 Task: Create a sub task System Test and UAT for the task  Implement a new cloud-based travel management system for a company in the project BitBoost , assign it to team member softage.1@softage.net and update the status of the sub task to  On Track  , set the priority of the sub task to Low
Action: Mouse moved to (937, 462)
Screenshot: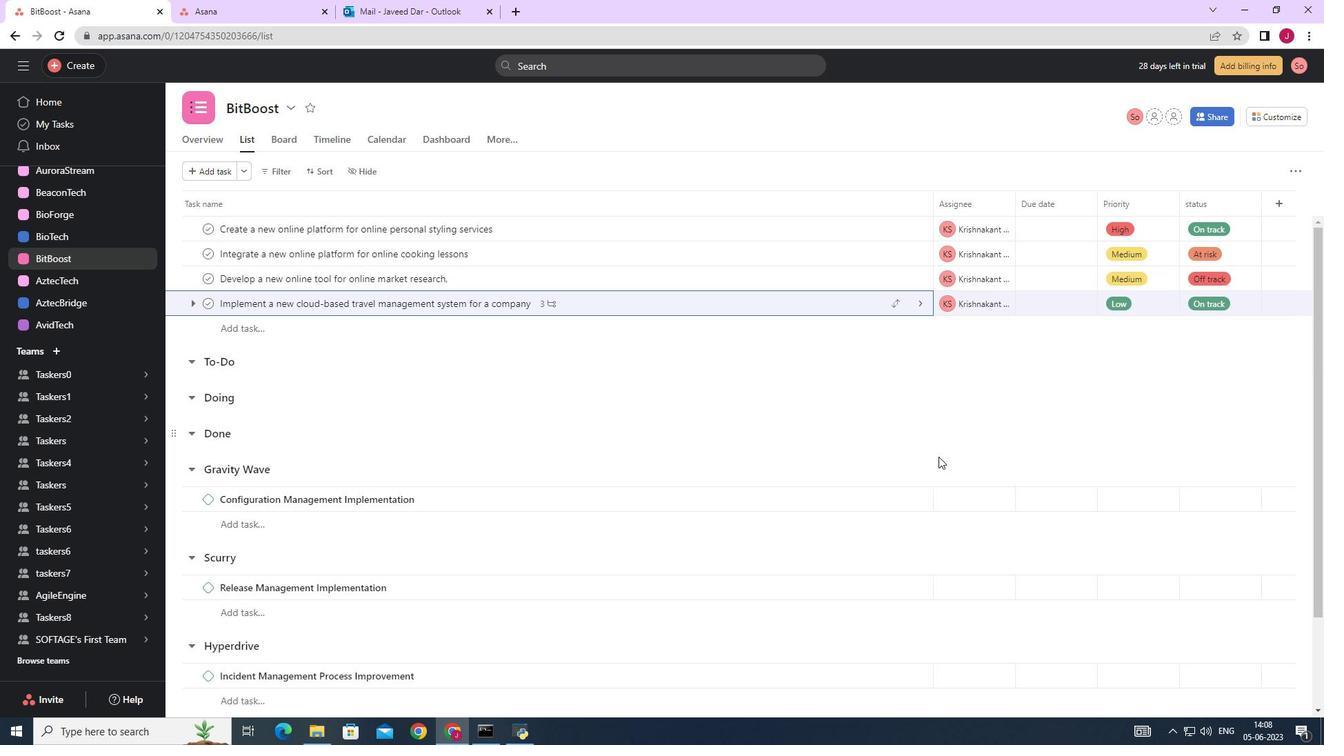 
Action: Mouse scrolled (937, 463) with delta (0, 0)
Screenshot: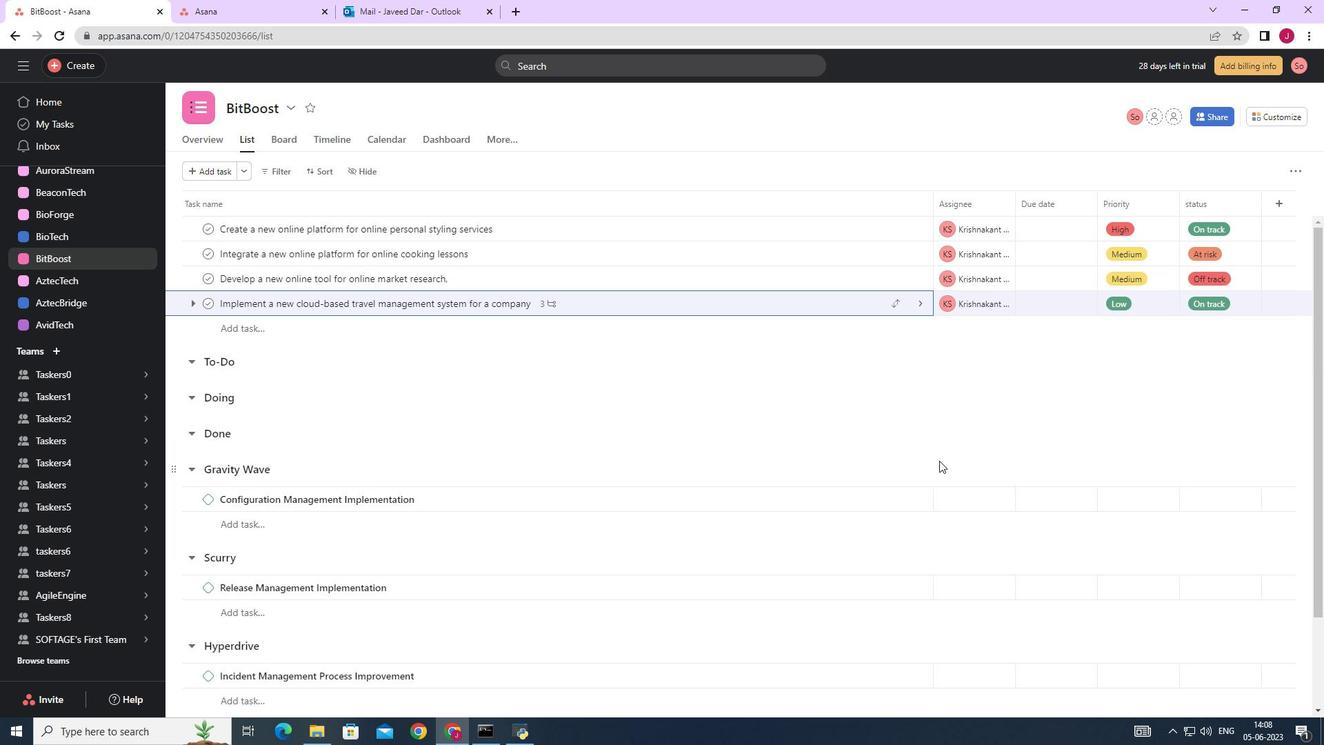 
Action: Mouse scrolled (937, 463) with delta (0, 0)
Screenshot: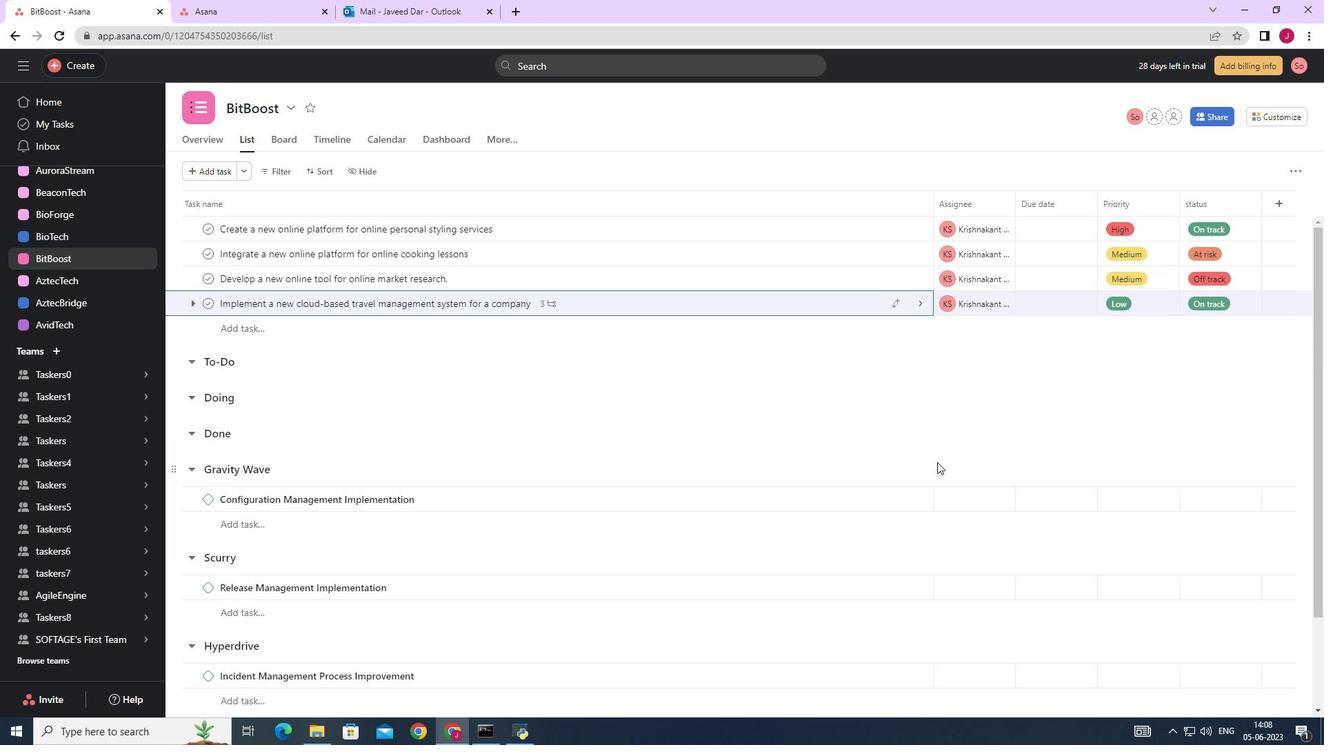 
Action: Mouse scrolled (937, 463) with delta (0, 0)
Screenshot: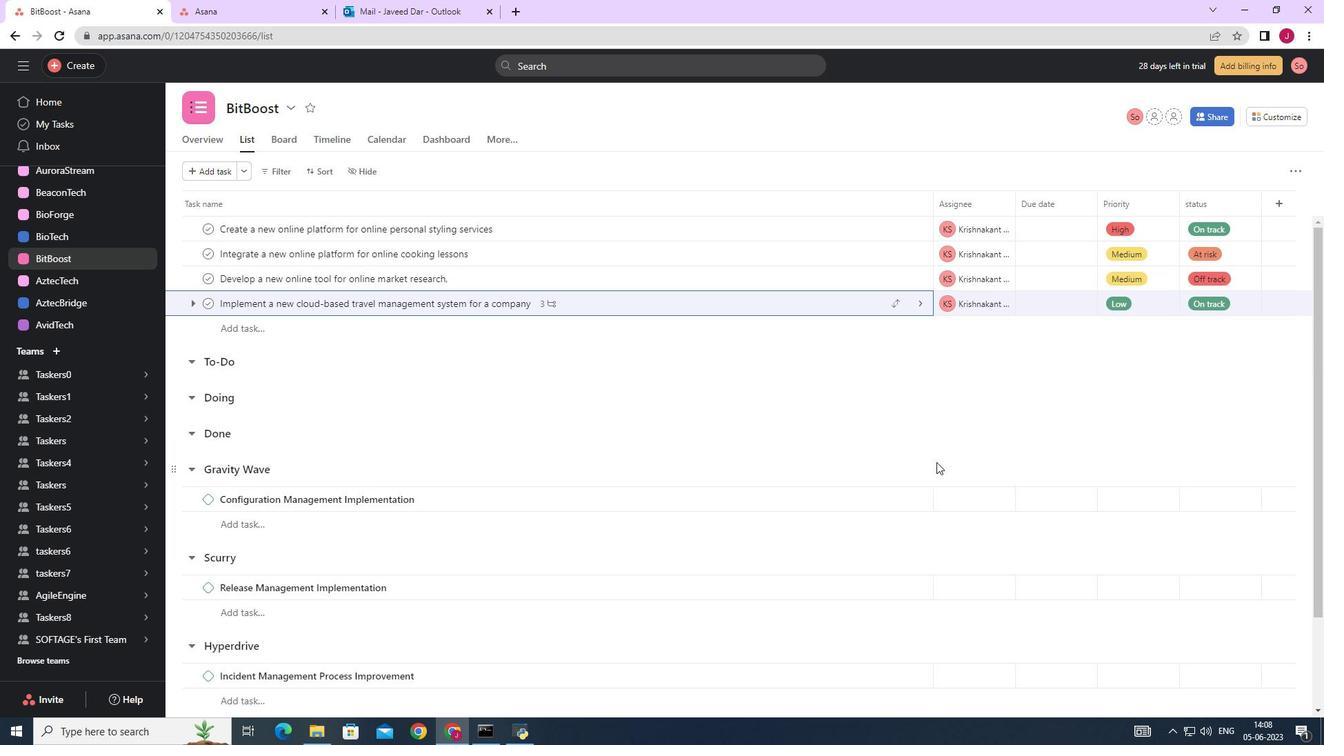 
Action: Mouse moved to (812, 311)
Screenshot: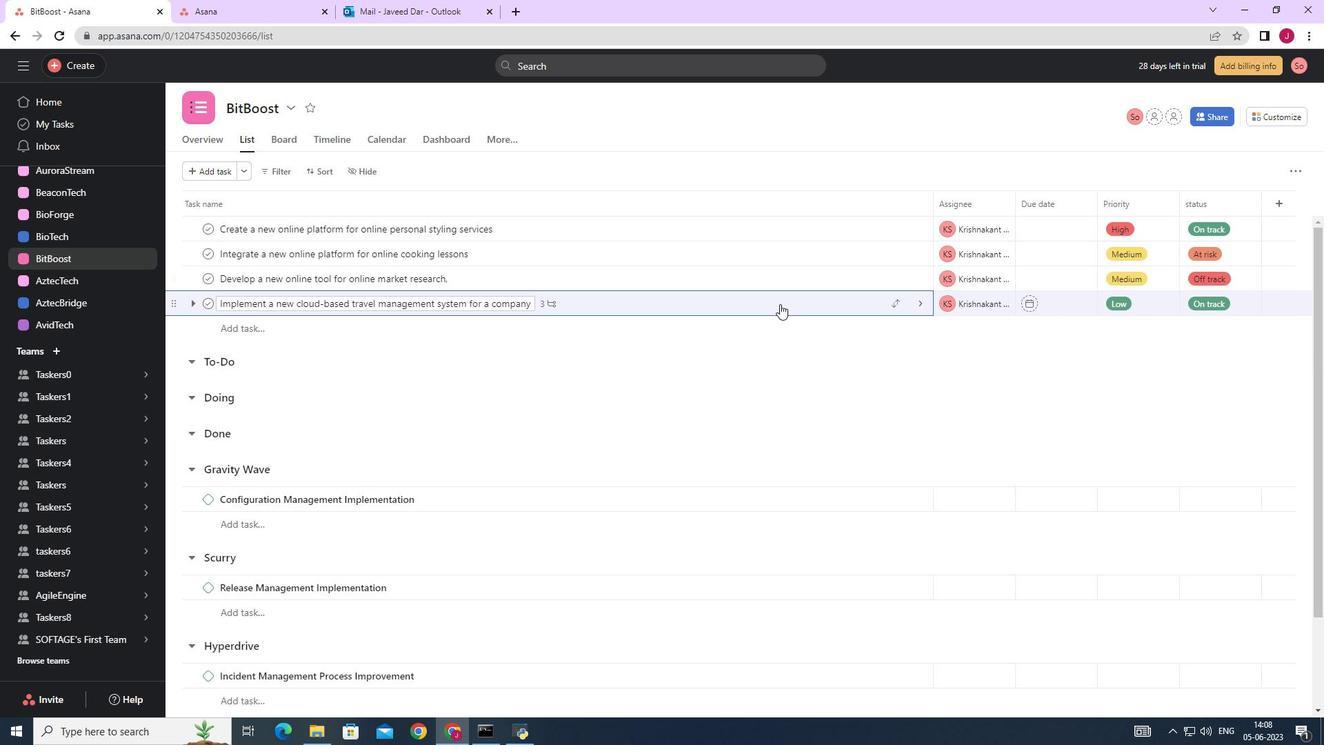 
Action: Mouse pressed left at (812, 311)
Screenshot: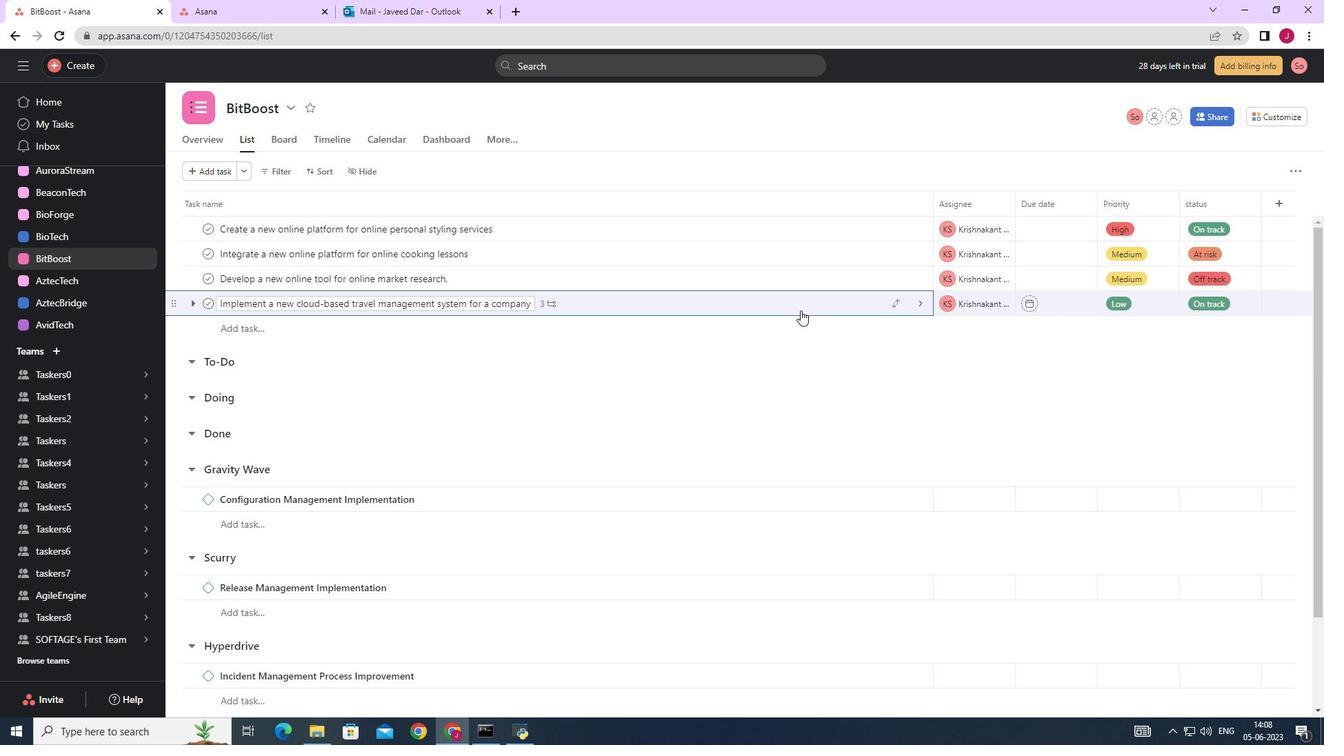 
Action: Mouse moved to (1090, 477)
Screenshot: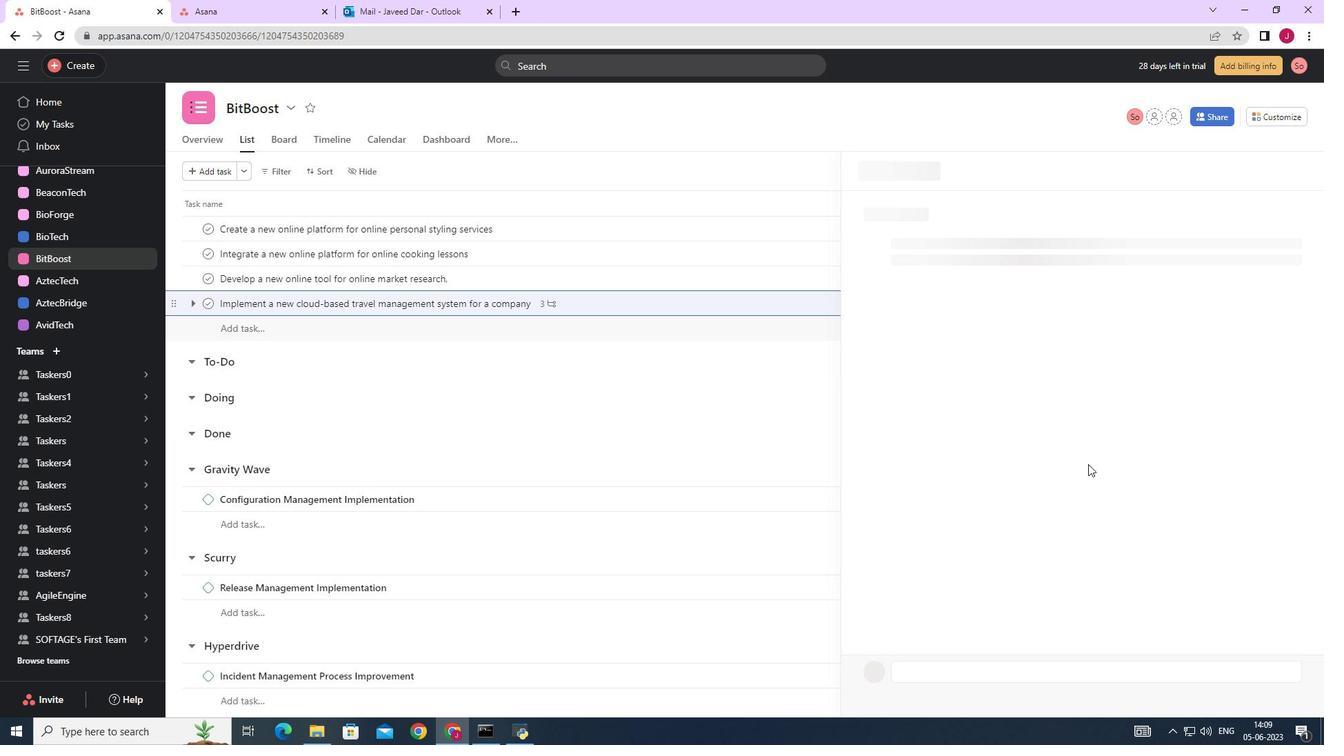 
Action: Mouse scrolled (1090, 476) with delta (0, 0)
Screenshot: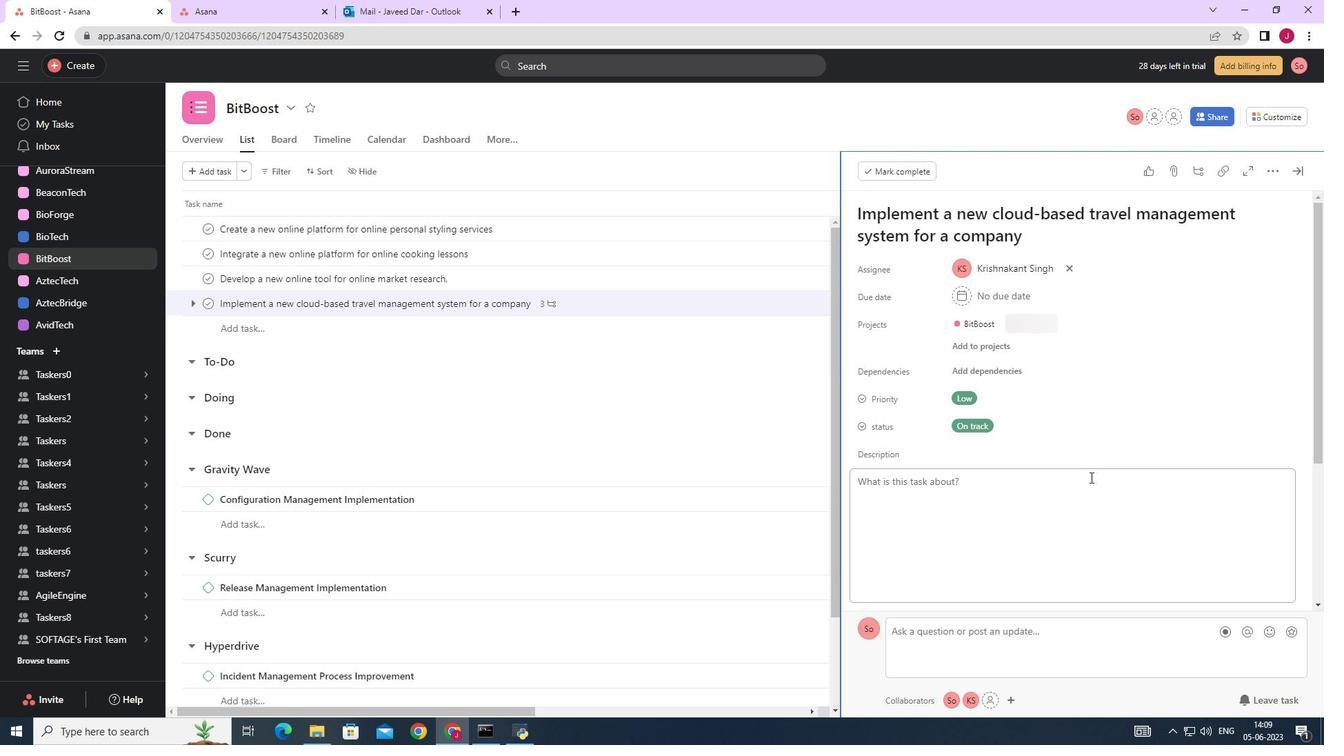 
Action: Mouse scrolled (1090, 476) with delta (0, 0)
Screenshot: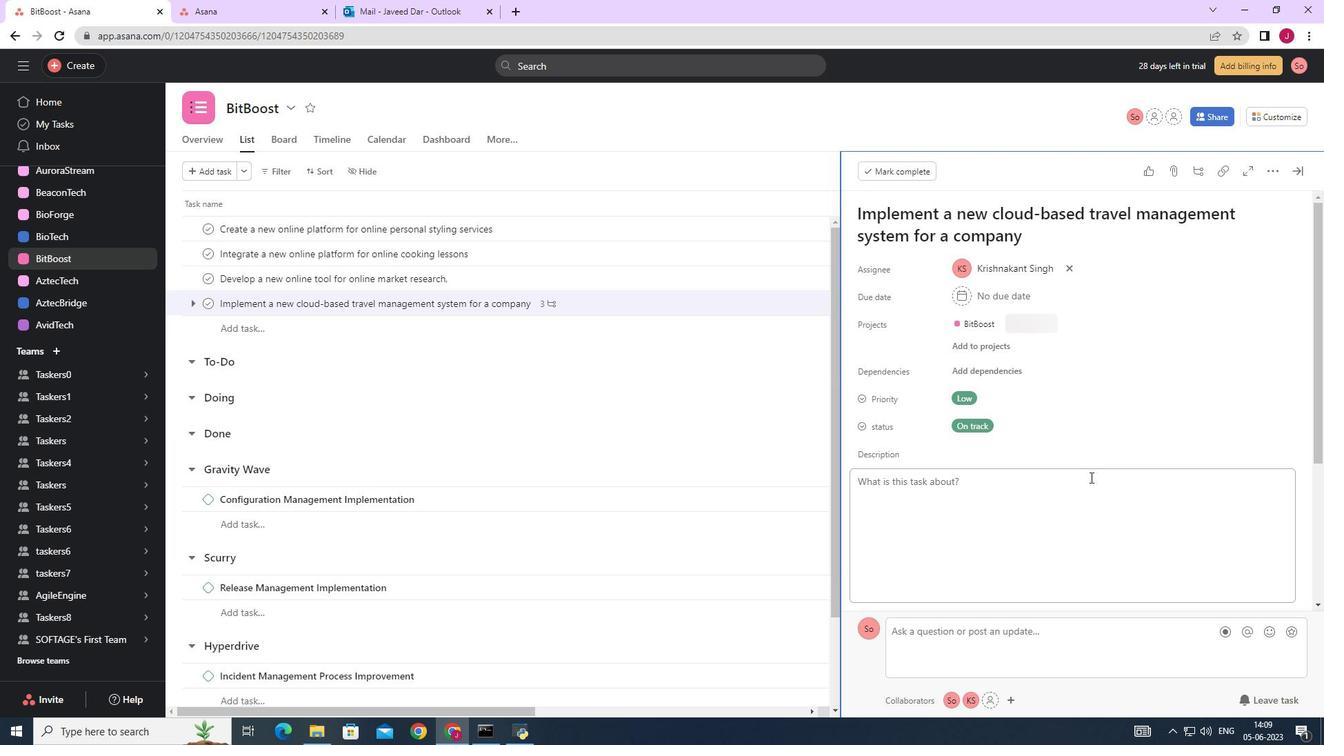 
Action: Mouse scrolled (1090, 476) with delta (0, 0)
Screenshot: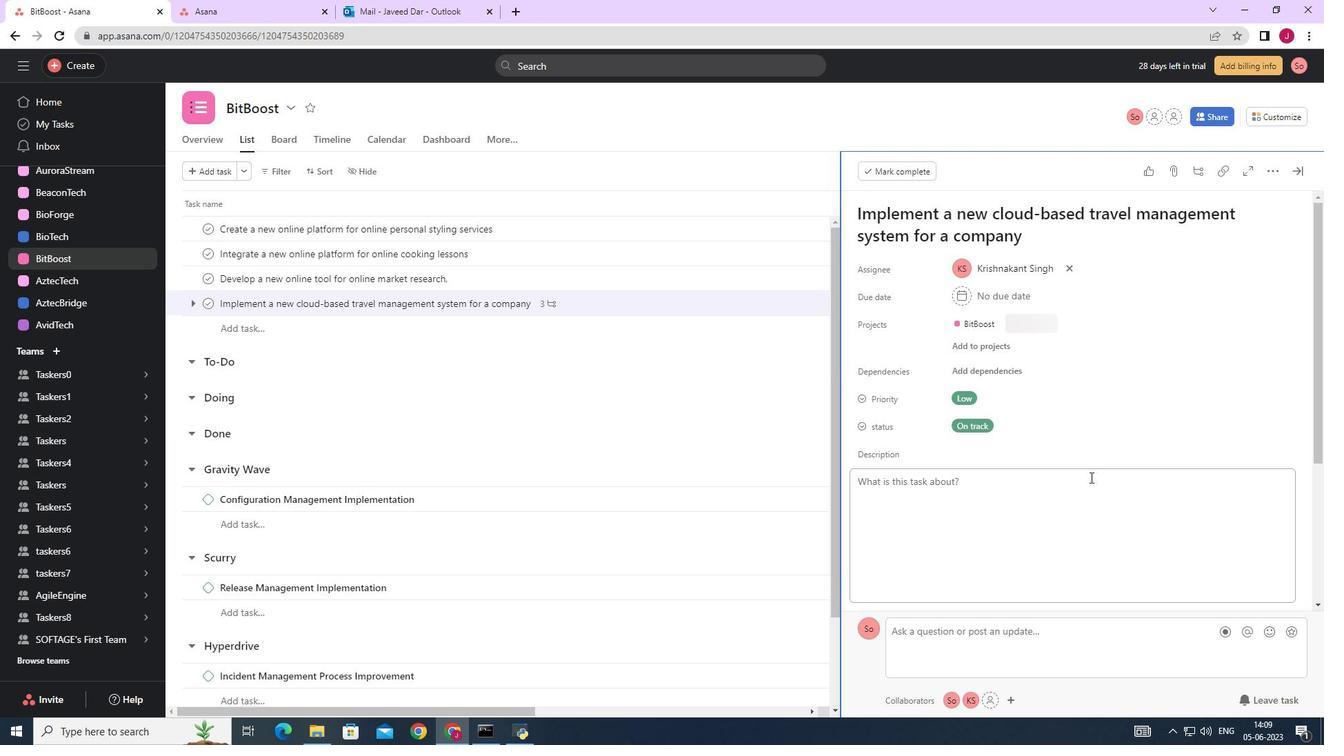 
Action: Mouse scrolled (1090, 476) with delta (0, 0)
Screenshot: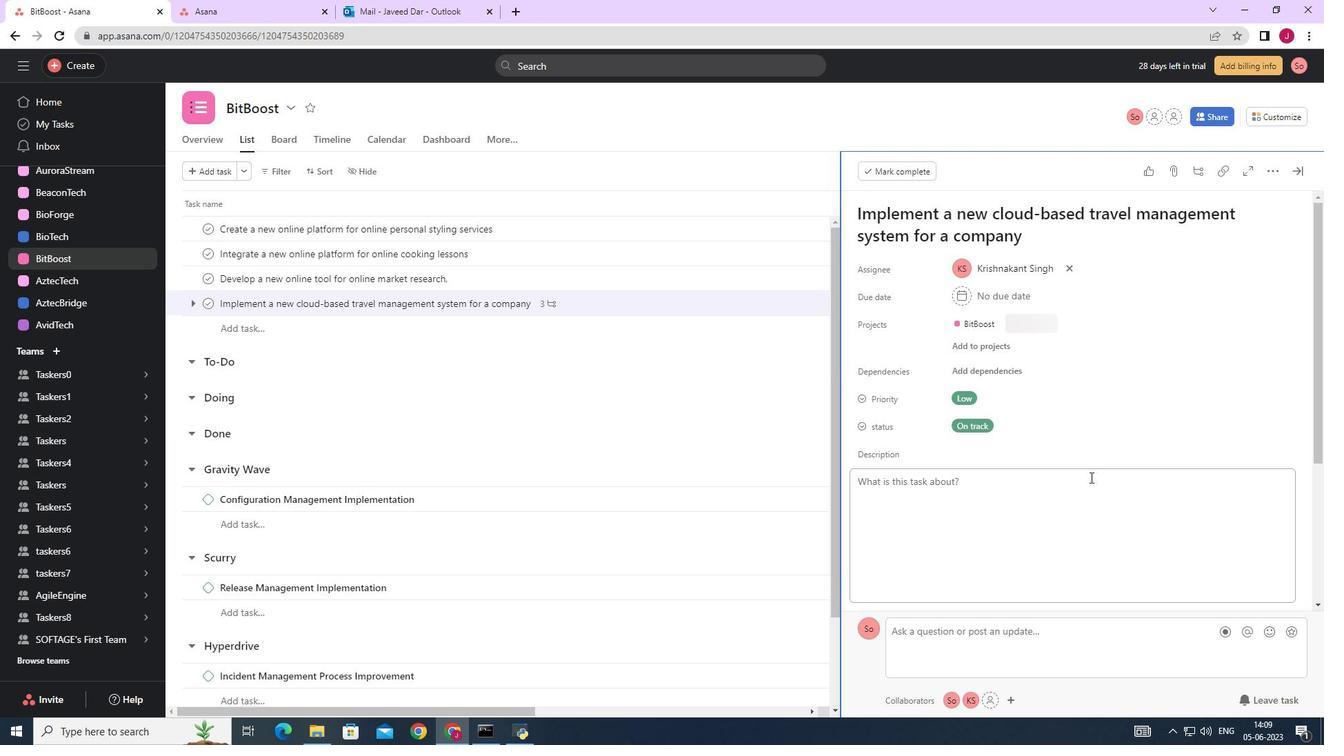 
Action: Mouse scrolled (1090, 476) with delta (0, 0)
Screenshot: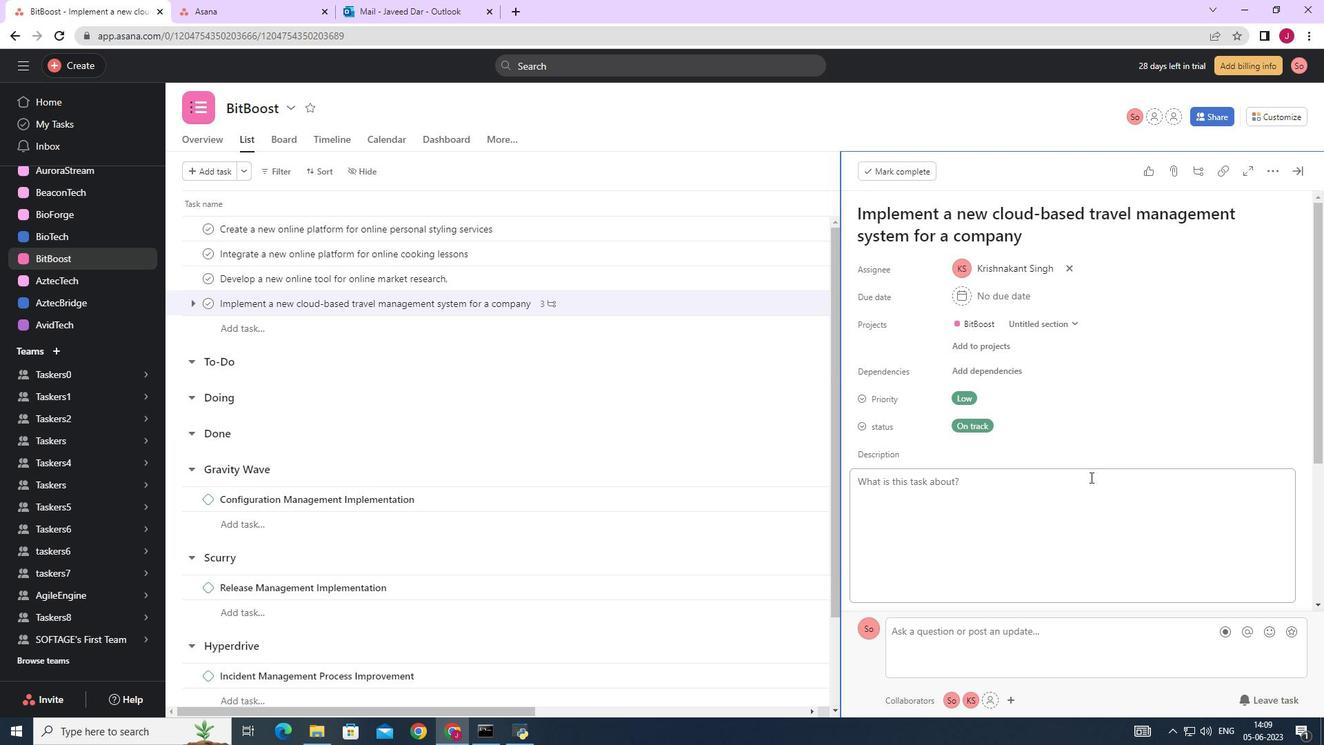 
Action: Mouse moved to (887, 471)
Screenshot: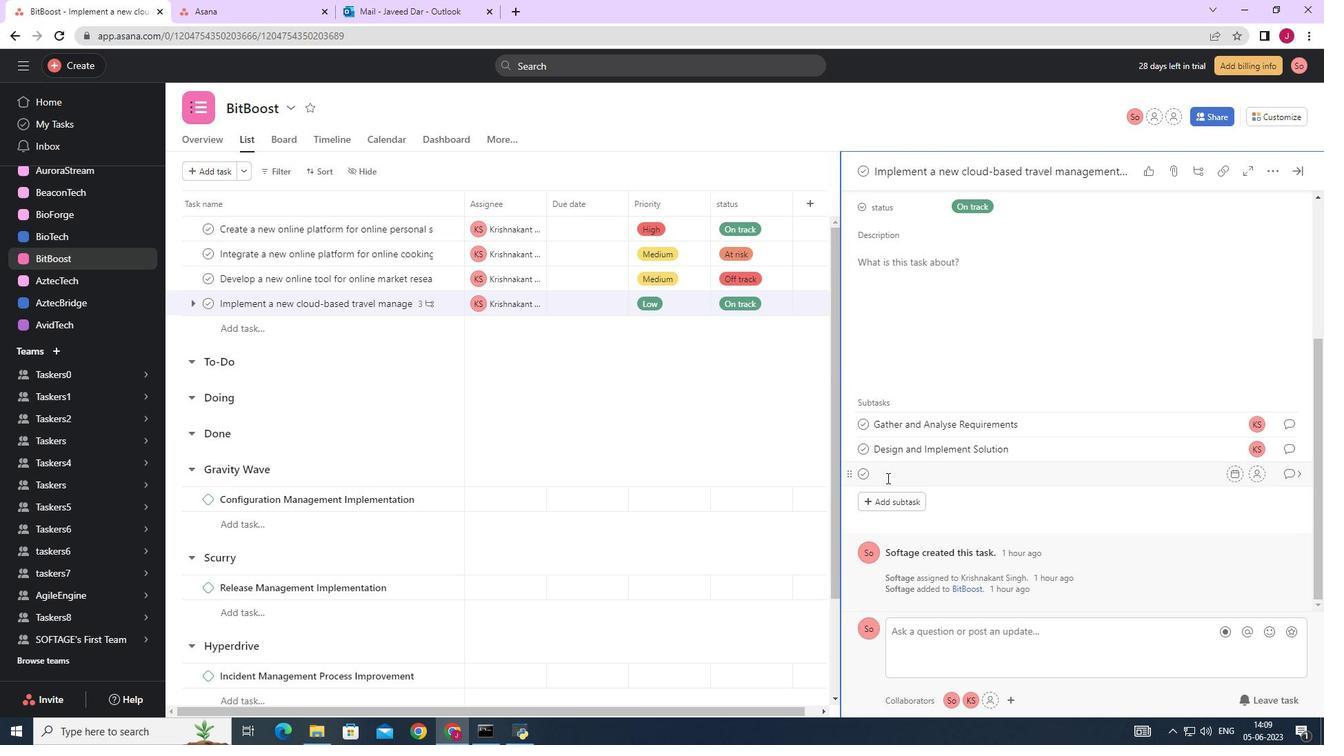 
Action: Mouse pressed left at (887, 471)
Screenshot: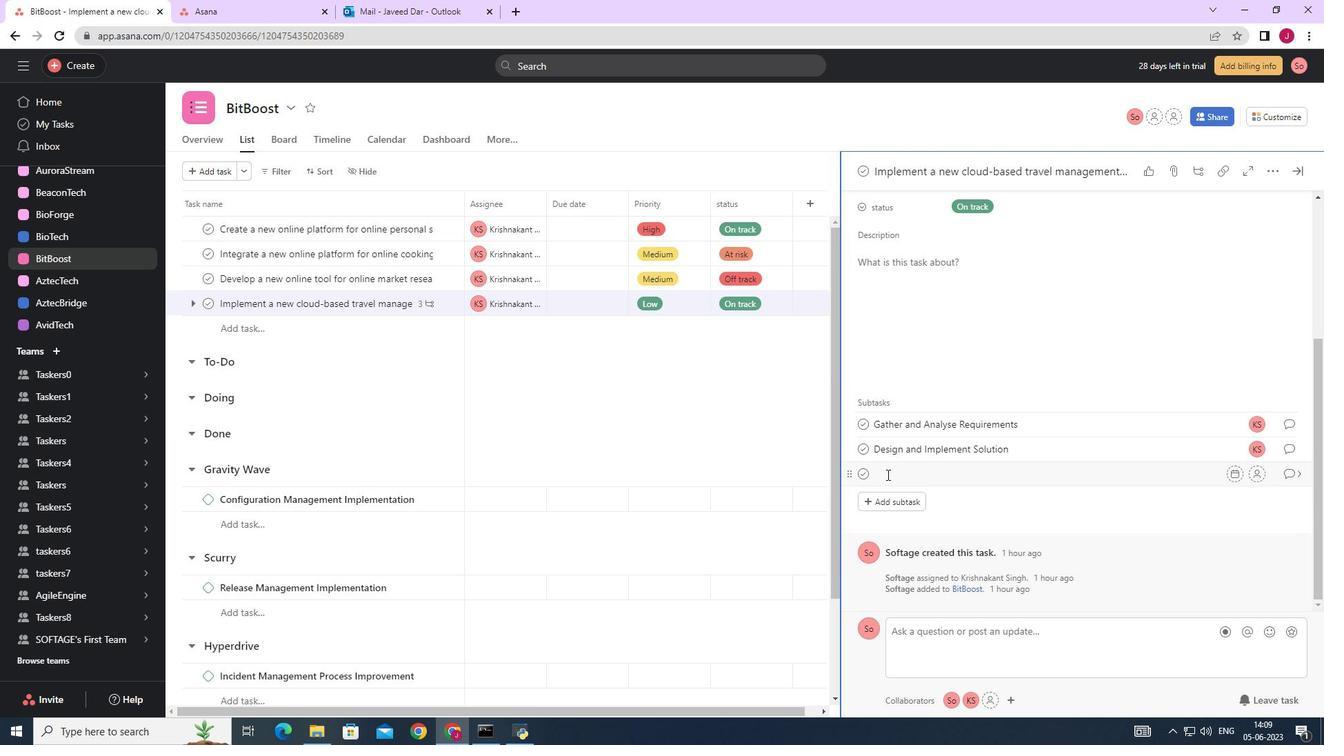 
Action: Key pressed <Key.caps_lock>S<Key.backspace><Key.caps_lock>s<Key.caps_lock>YSTEM<Key.space><Key.caps_lock>t<Key.caps_lock>EST<Key.space>AND<Key.space><Key.caps_lock>uat
Screenshot: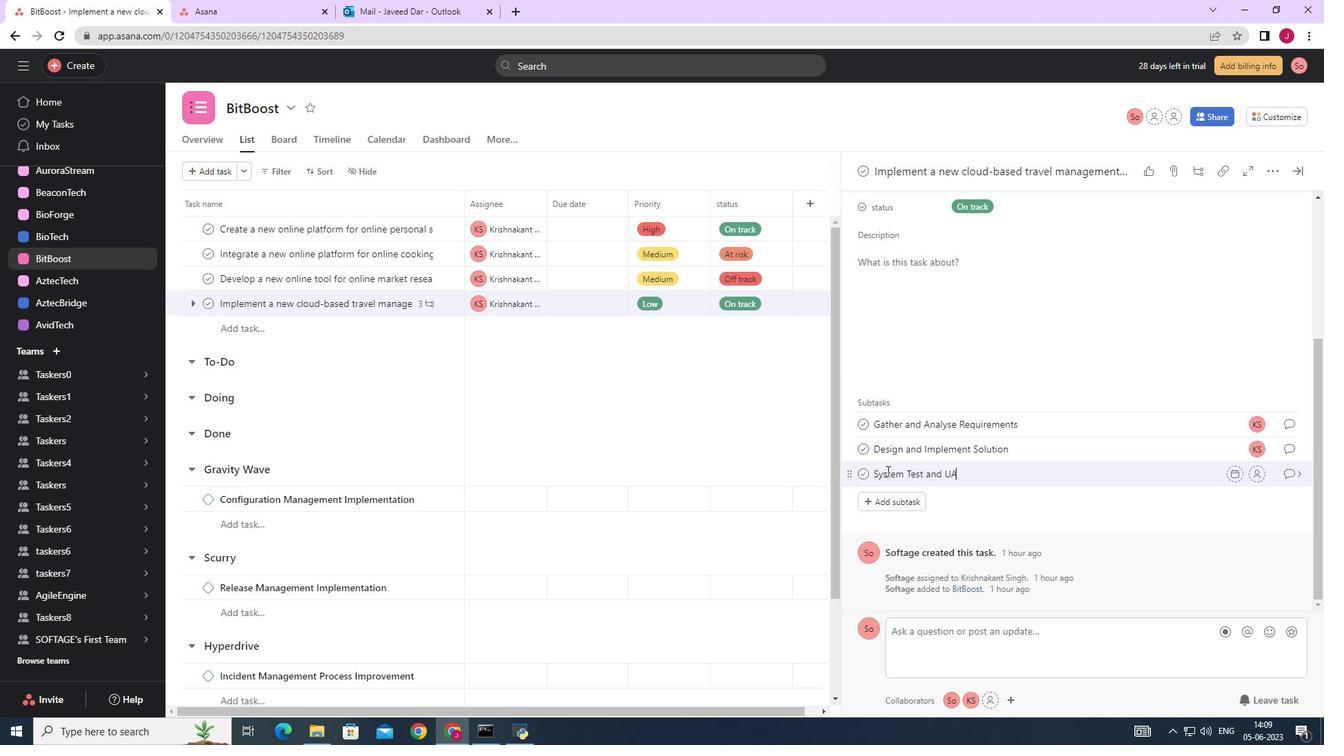 
Action: Mouse moved to (1257, 471)
Screenshot: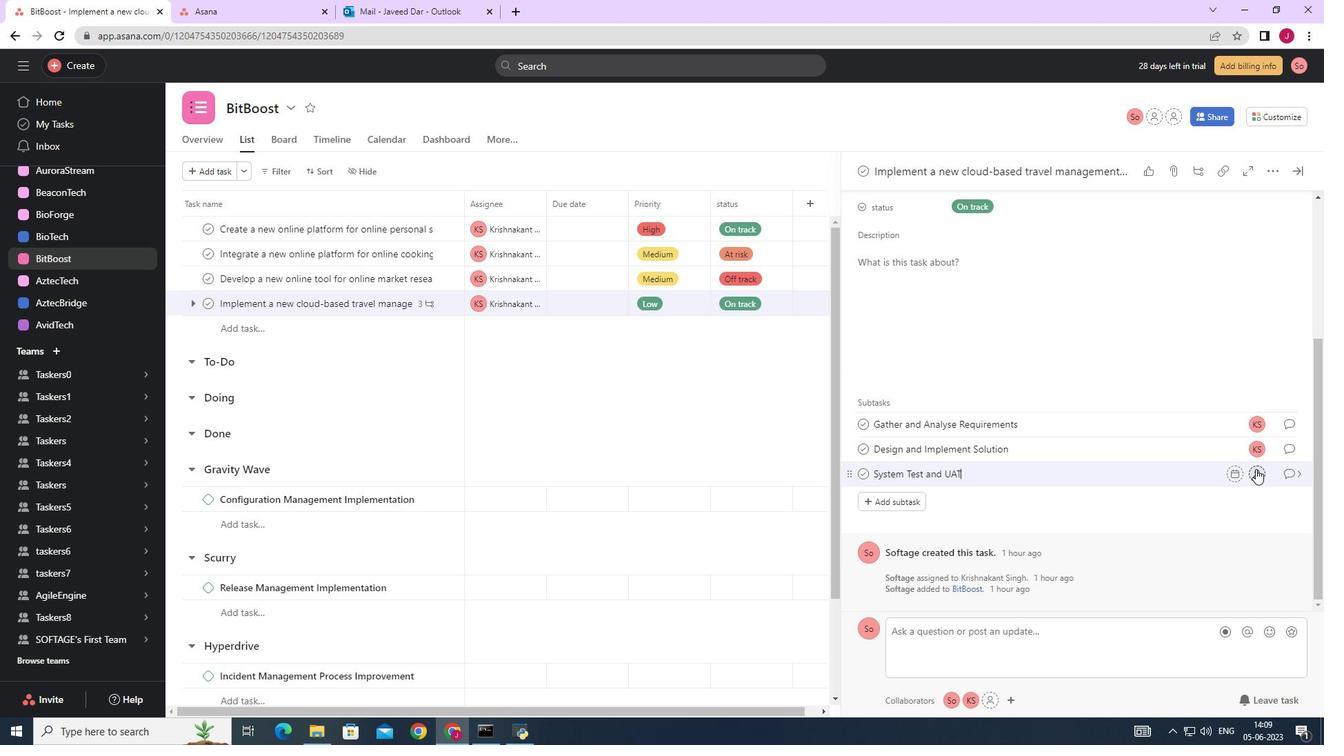 
Action: Mouse pressed left at (1257, 471)
Screenshot: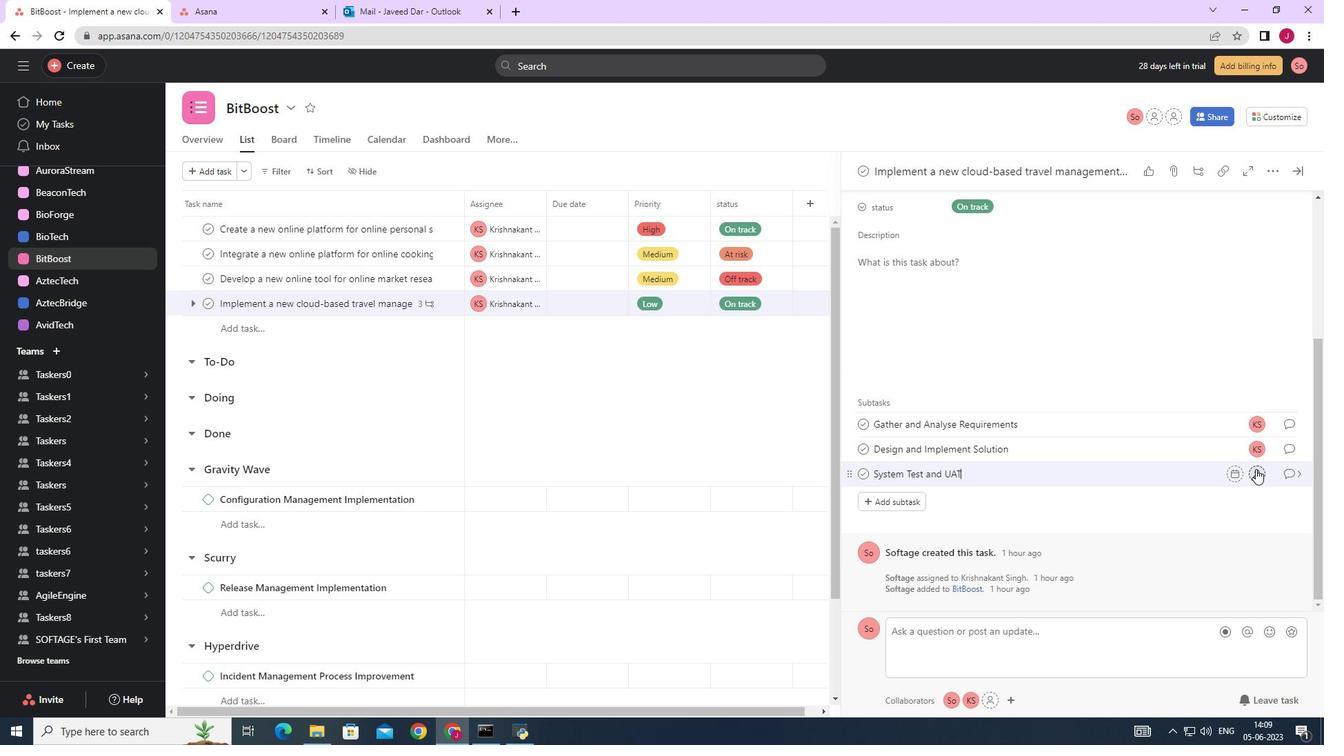 
Action: Mouse moved to (1055, 516)
Screenshot: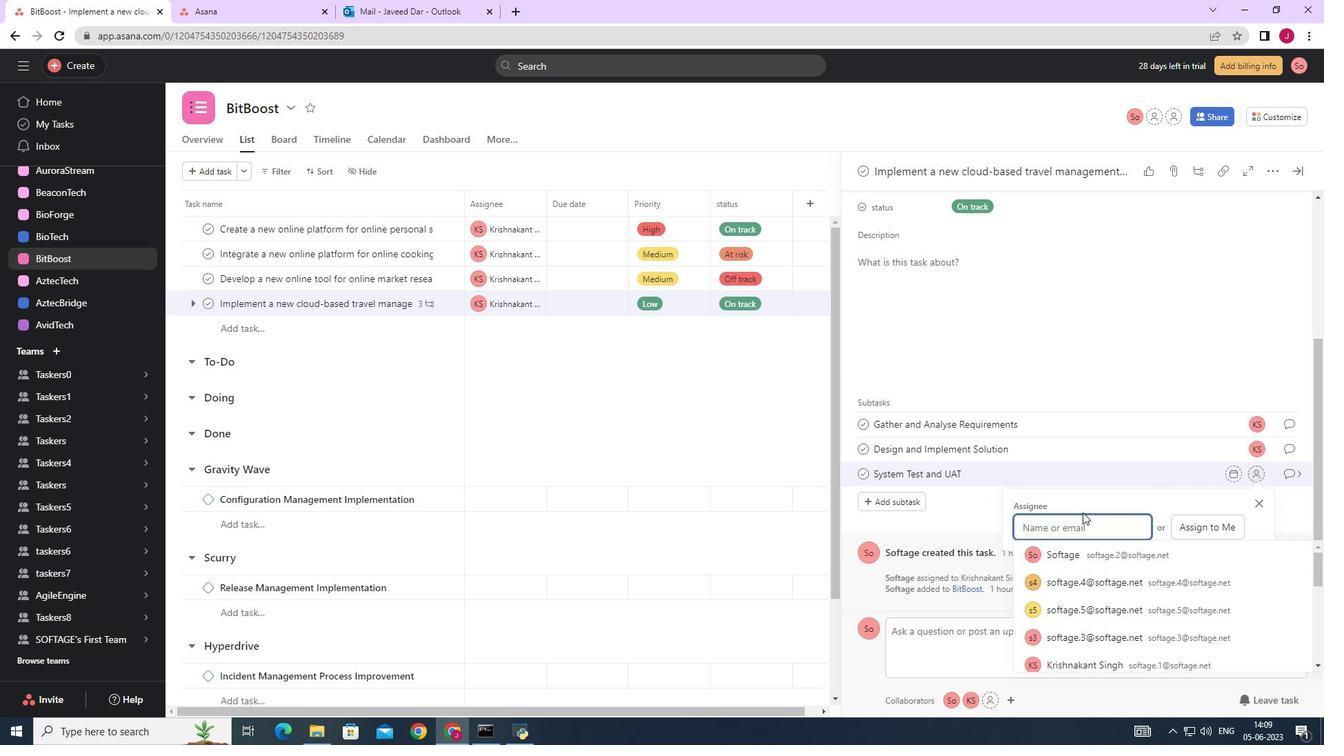 
Action: Key pressed softage.1
Screenshot: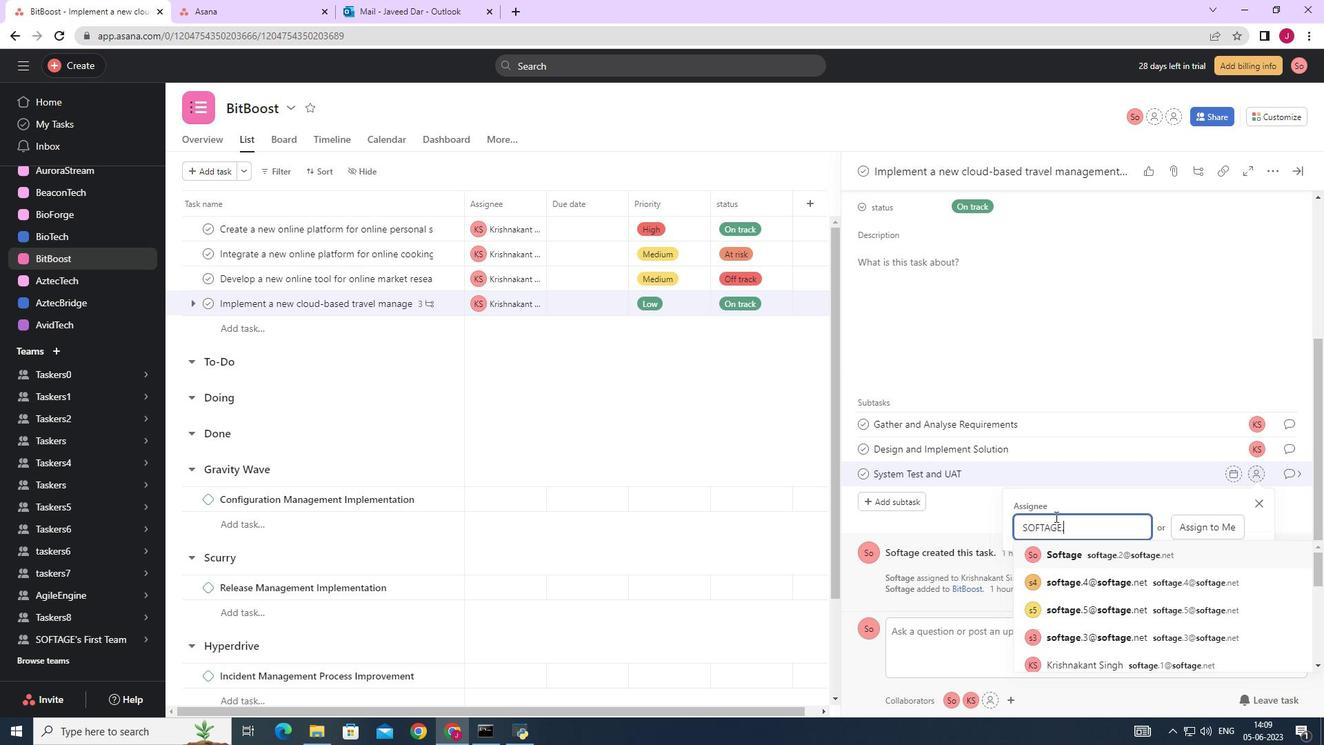 
Action: Mouse moved to (1086, 551)
Screenshot: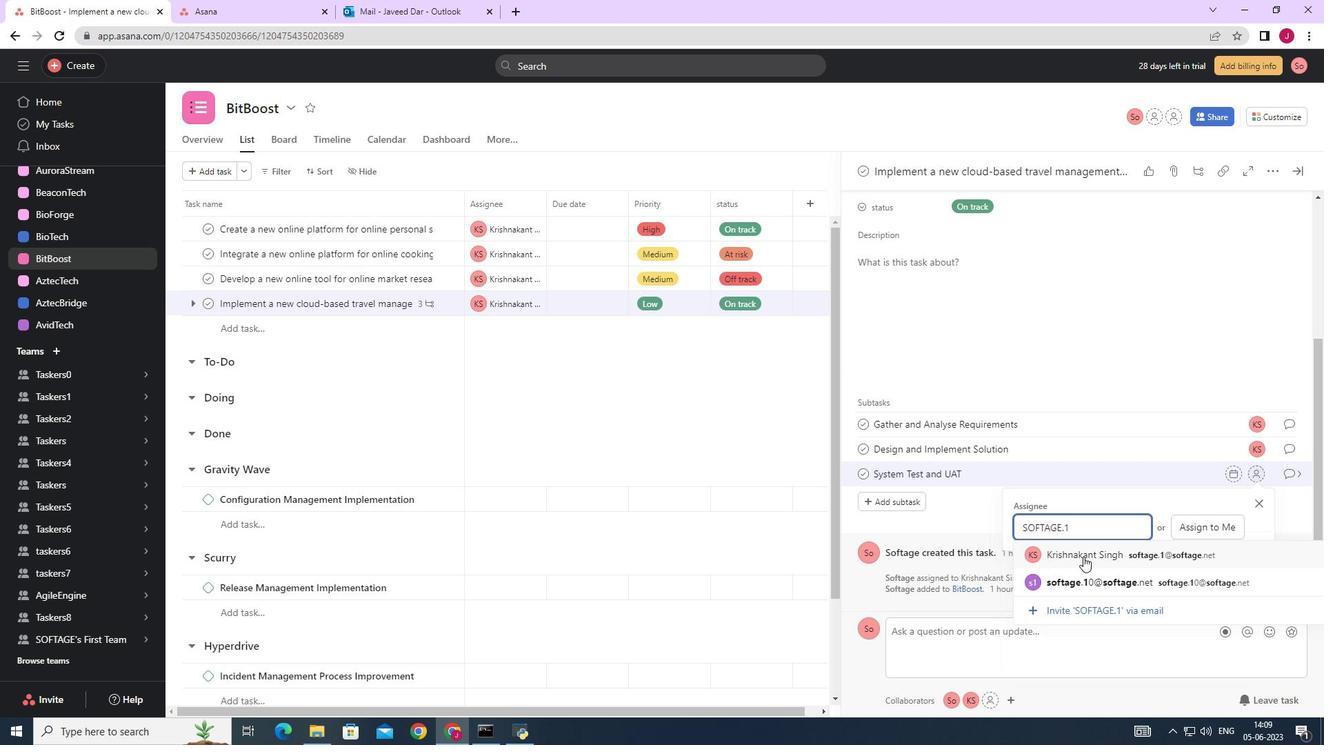 
Action: Mouse pressed left at (1086, 551)
Screenshot: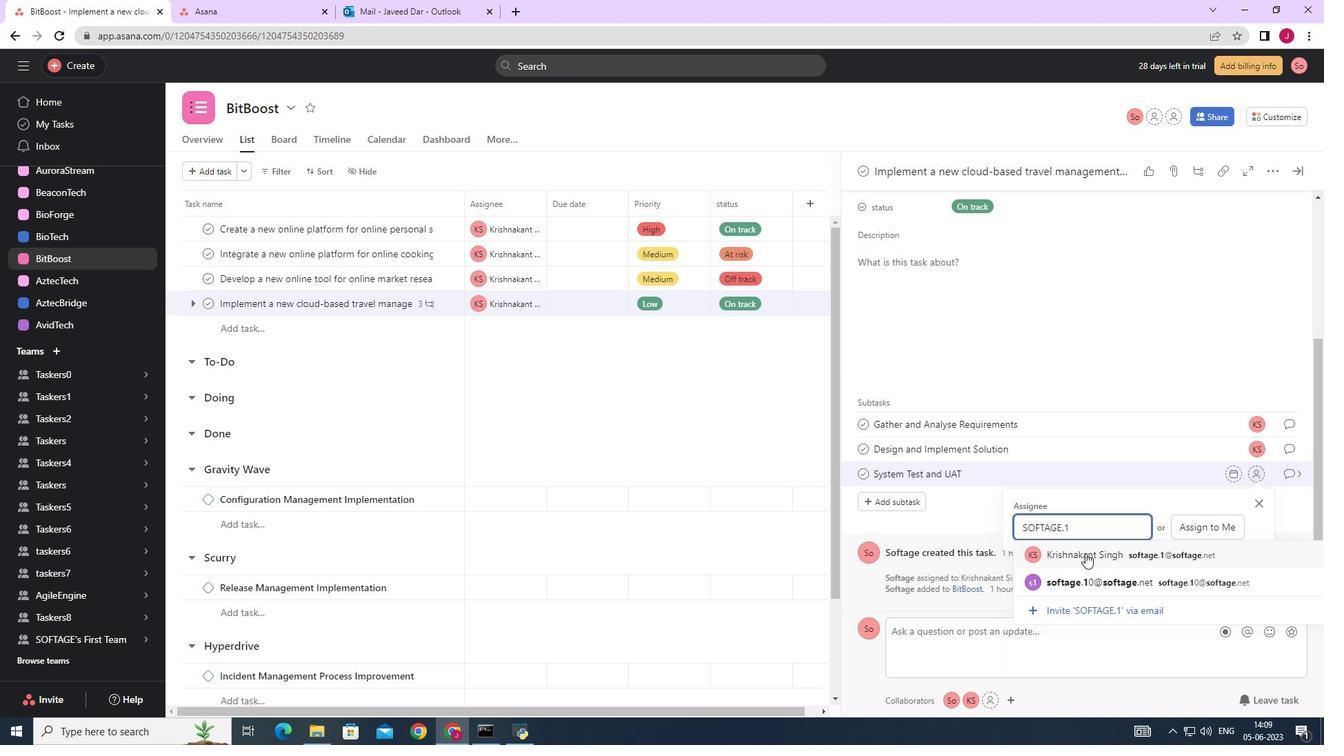 
Action: Mouse moved to (1288, 477)
Screenshot: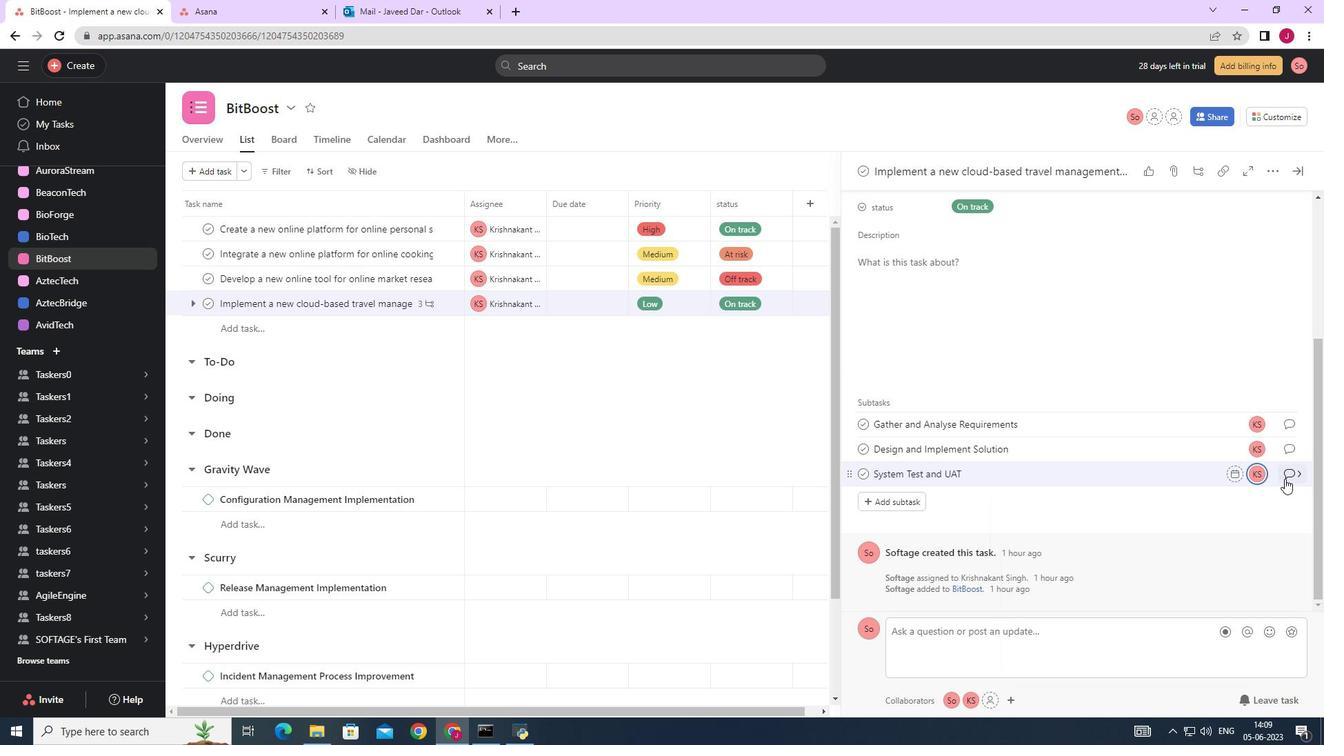 
Action: Mouse pressed left at (1288, 477)
Screenshot: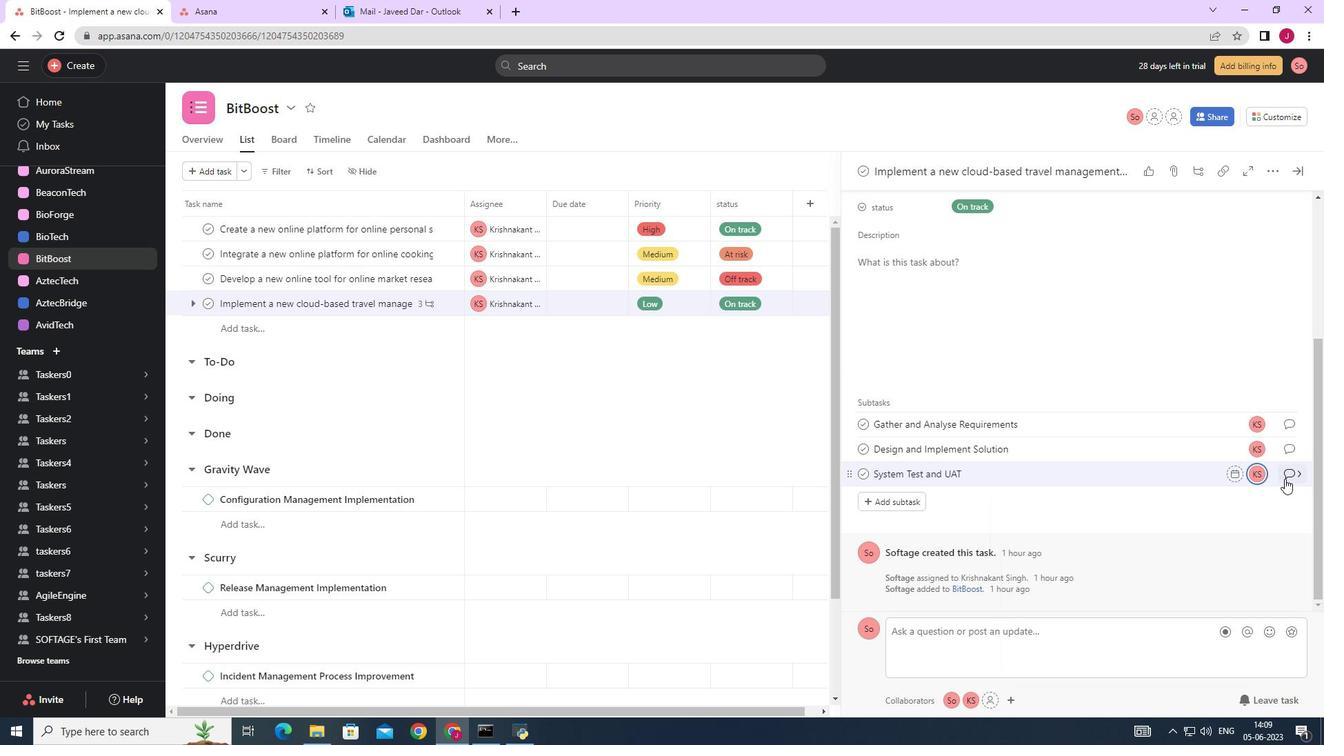 
Action: Mouse moved to (923, 365)
Screenshot: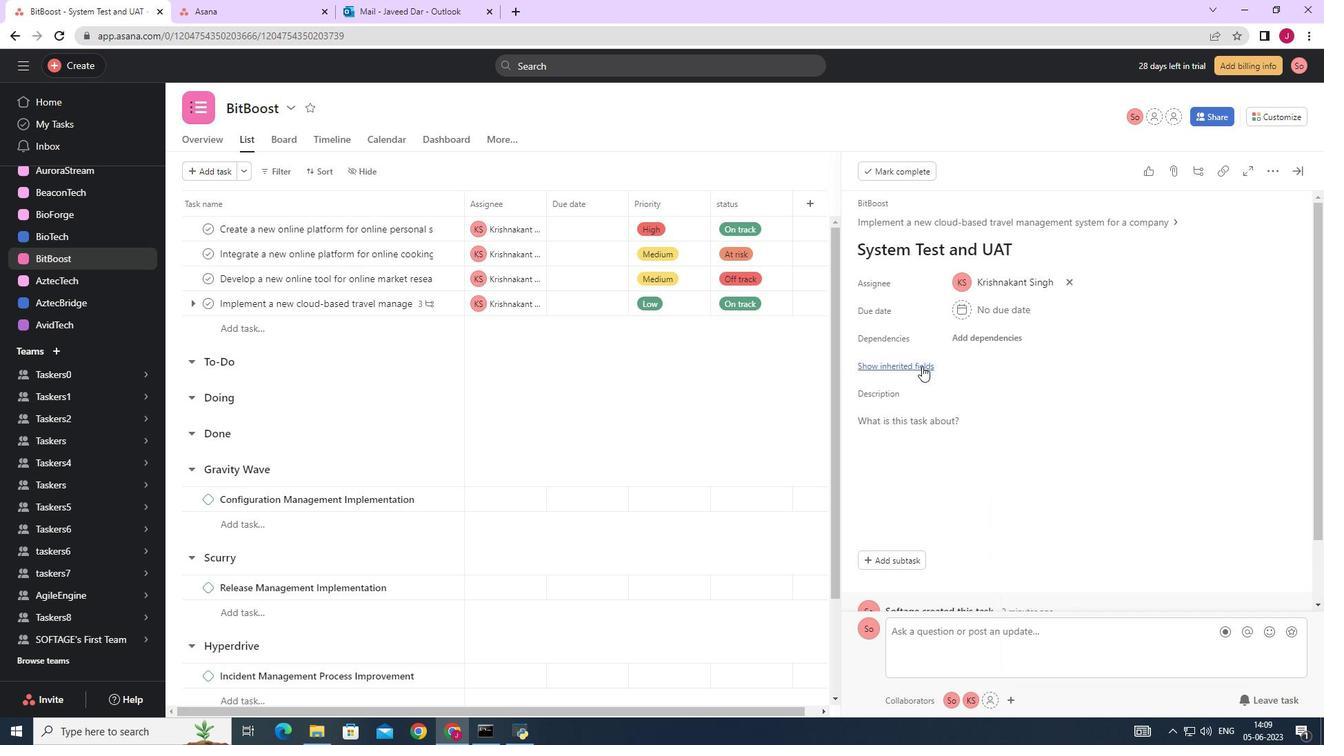 
Action: Mouse pressed left at (923, 365)
Screenshot: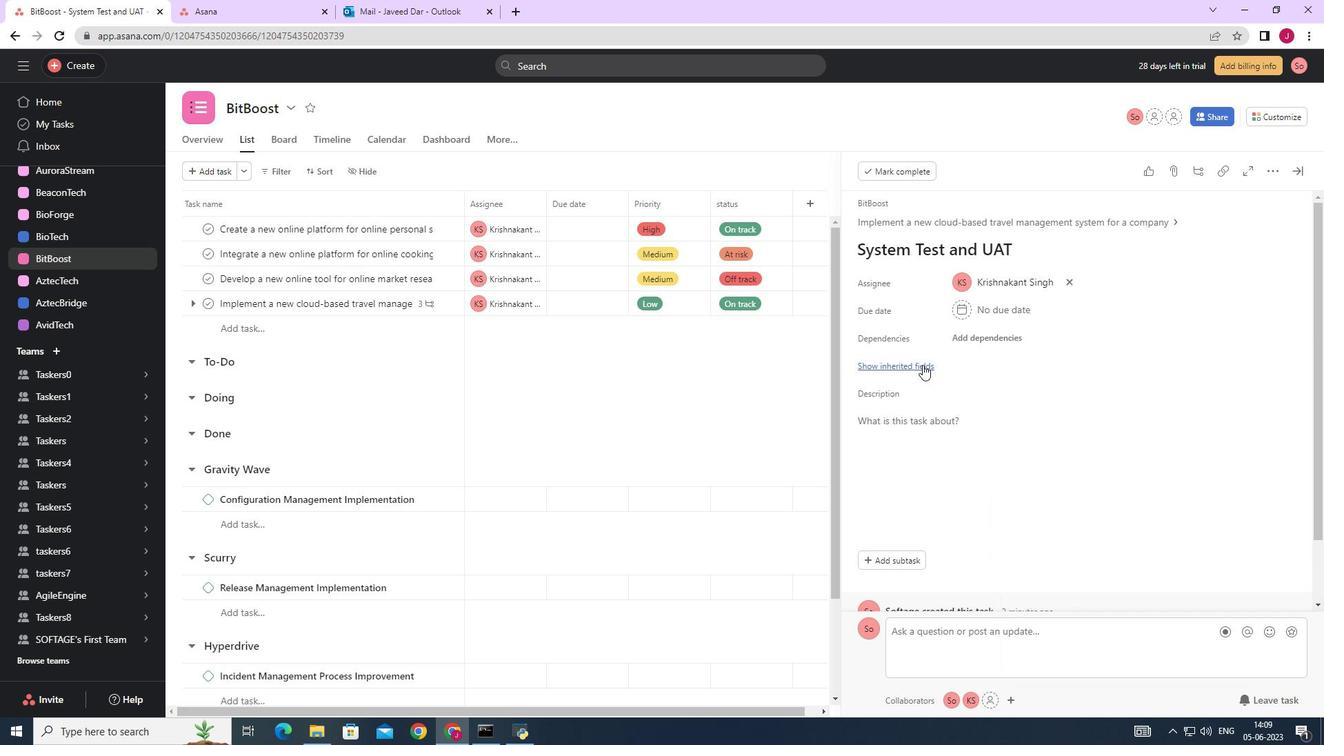 
Action: Mouse moved to (989, 396)
Screenshot: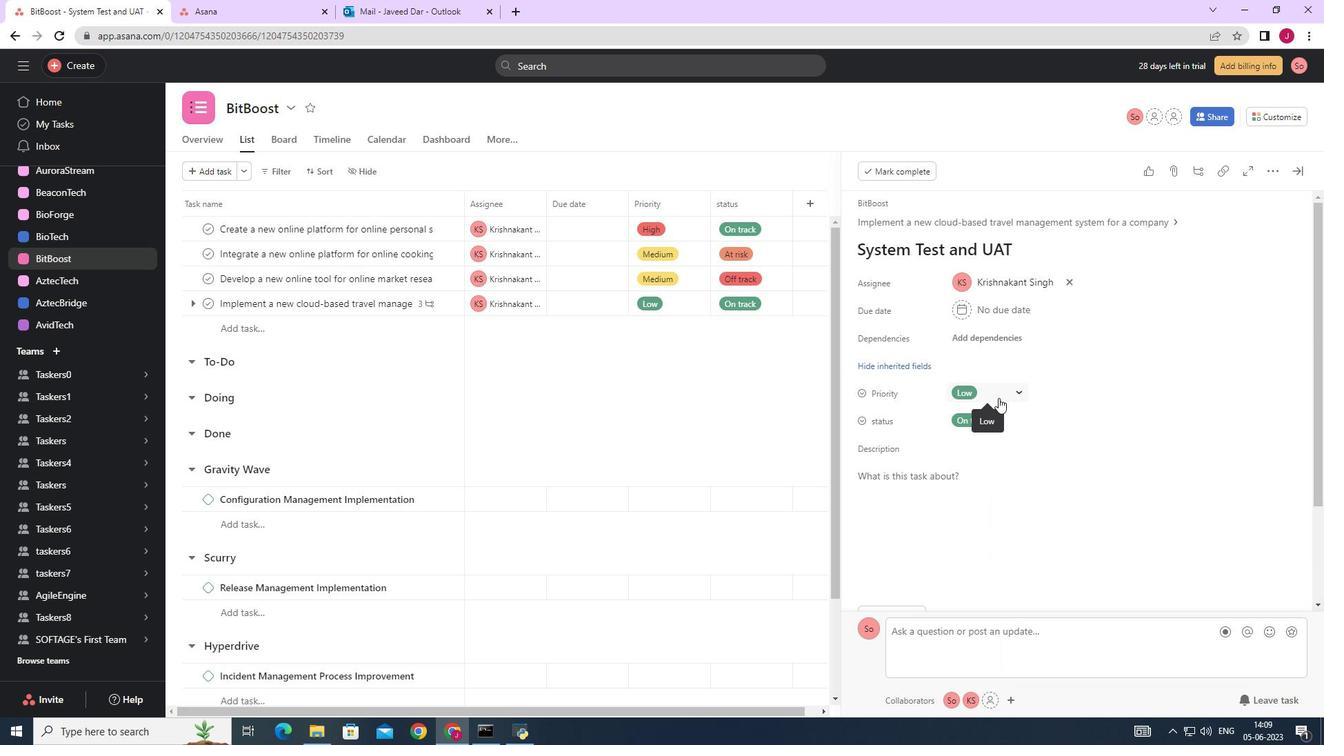
Action: Mouse pressed left at (989, 396)
Screenshot: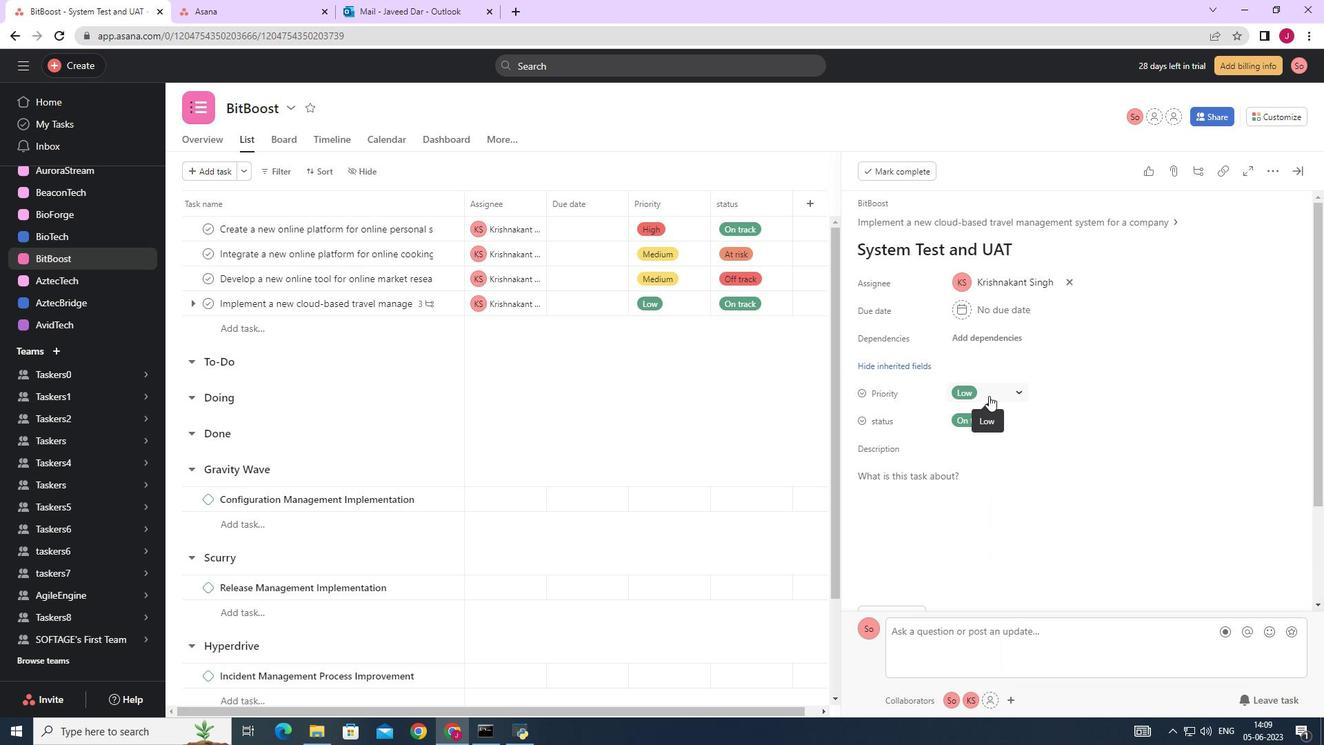 
Action: Mouse moved to (989, 492)
Screenshot: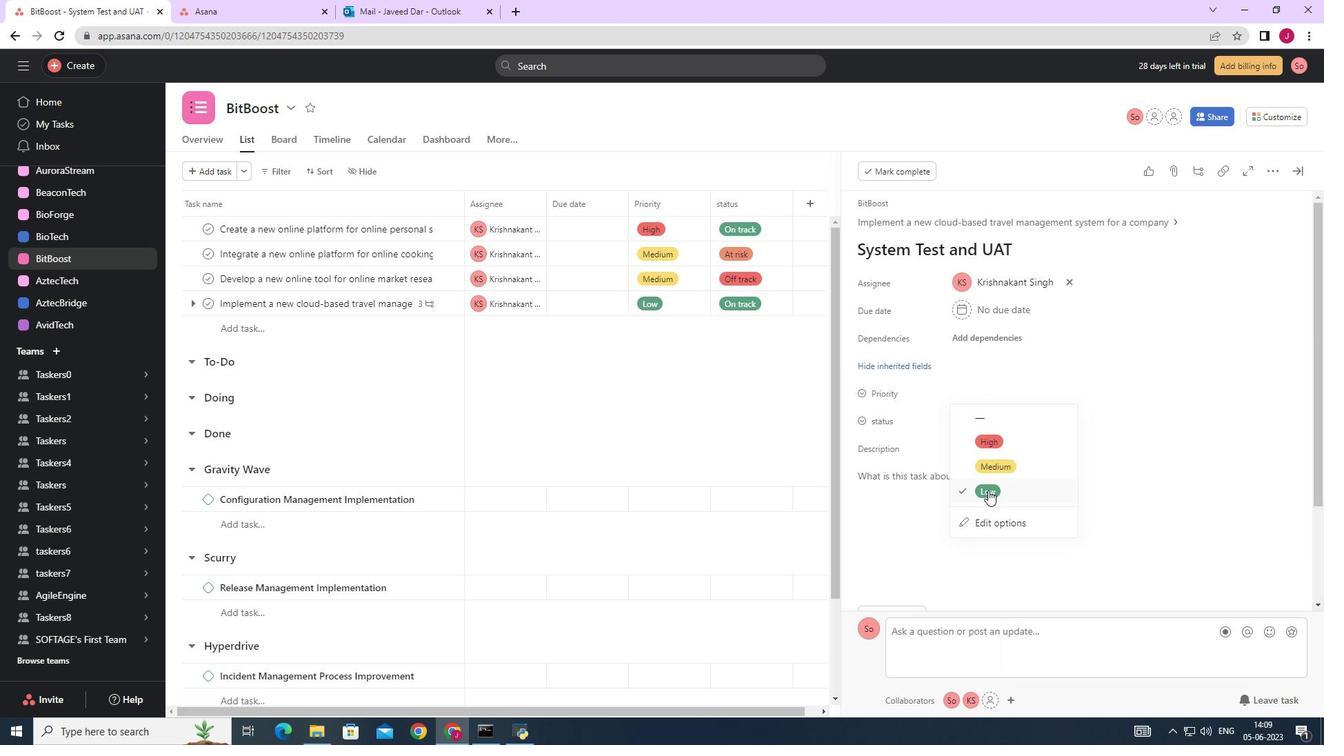 
Action: Mouse pressed left at (989, 492)
Screenshot: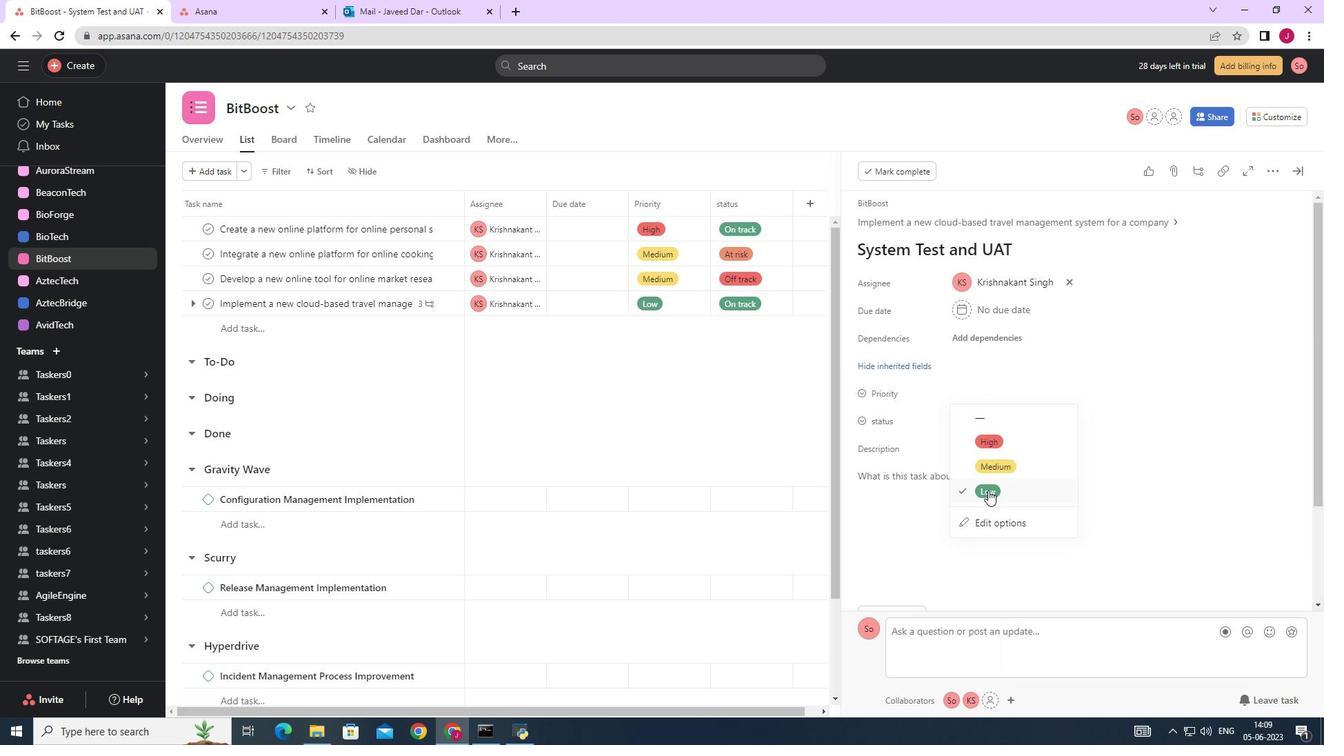 
Action: Mouse moved to (959, 420)
Screenshot: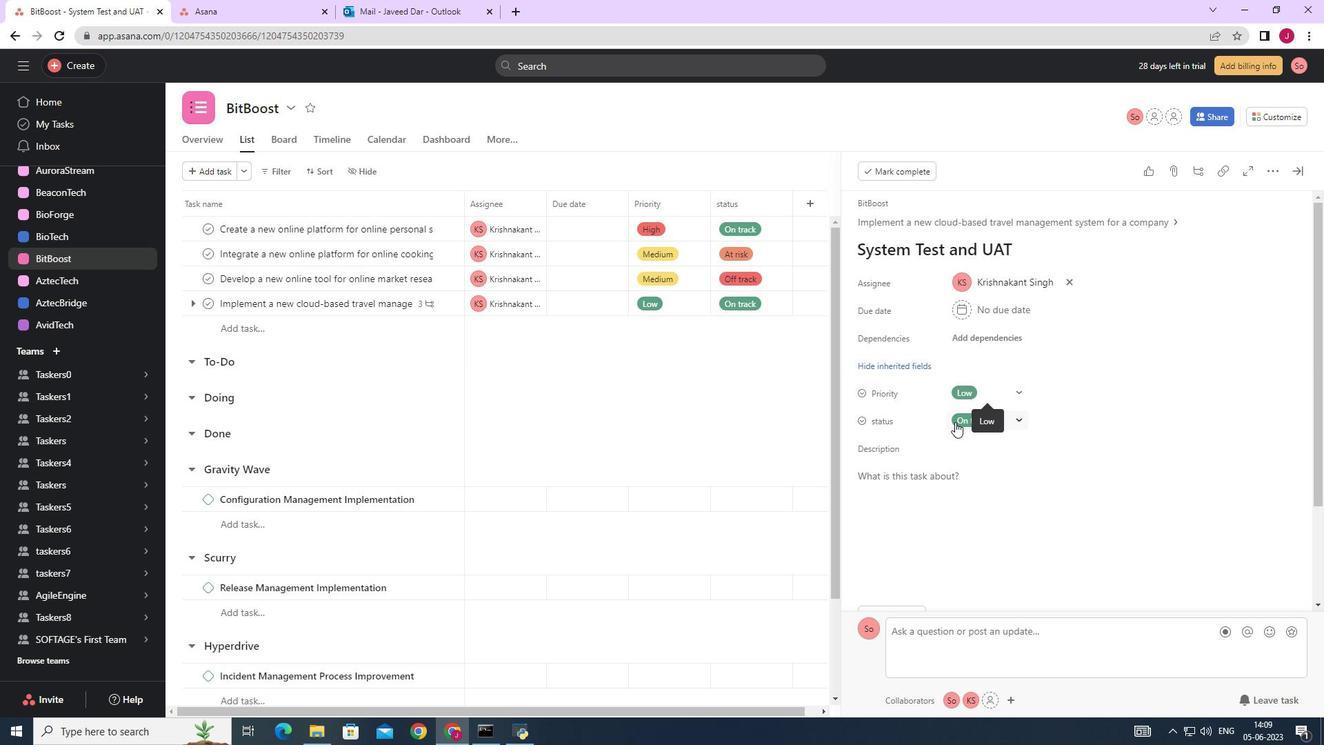 
Action: Mouse pressed left at (959, 420)
Screenshot: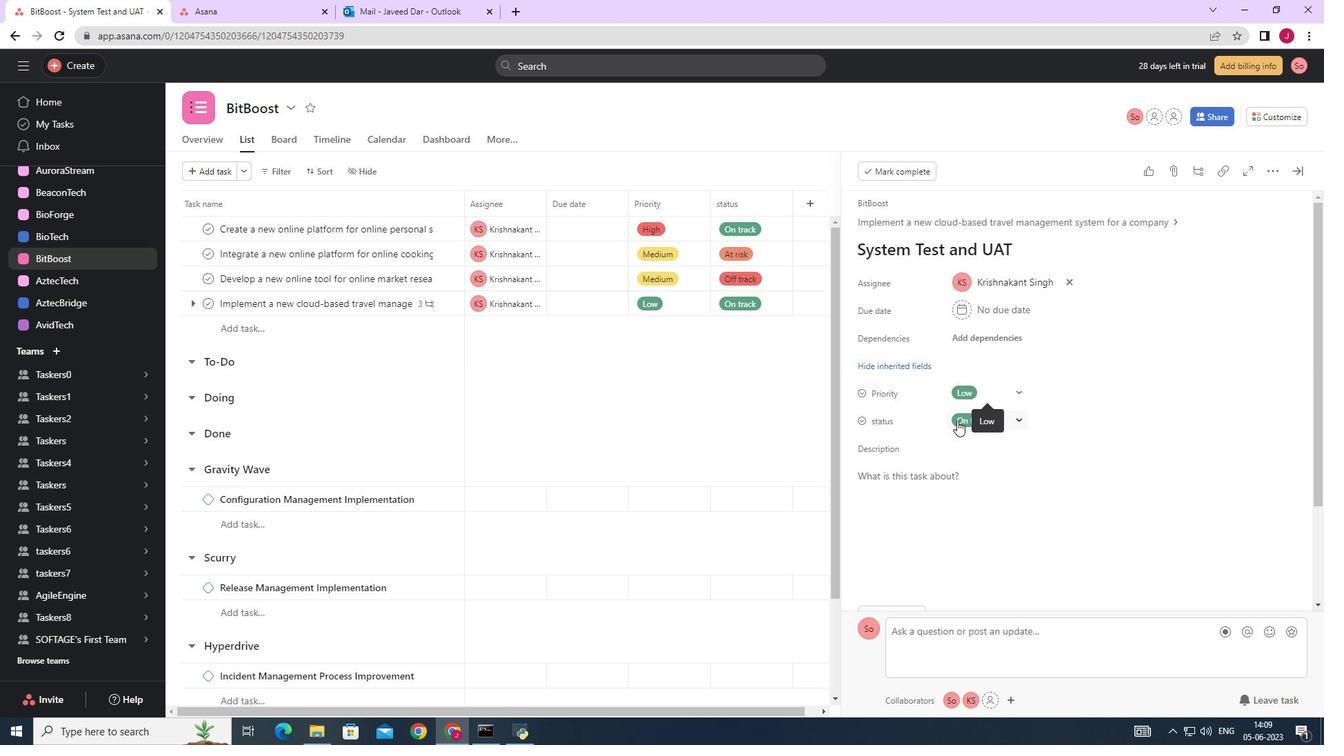 
Action: Mouse moved to (1001, 471)
Screenshot: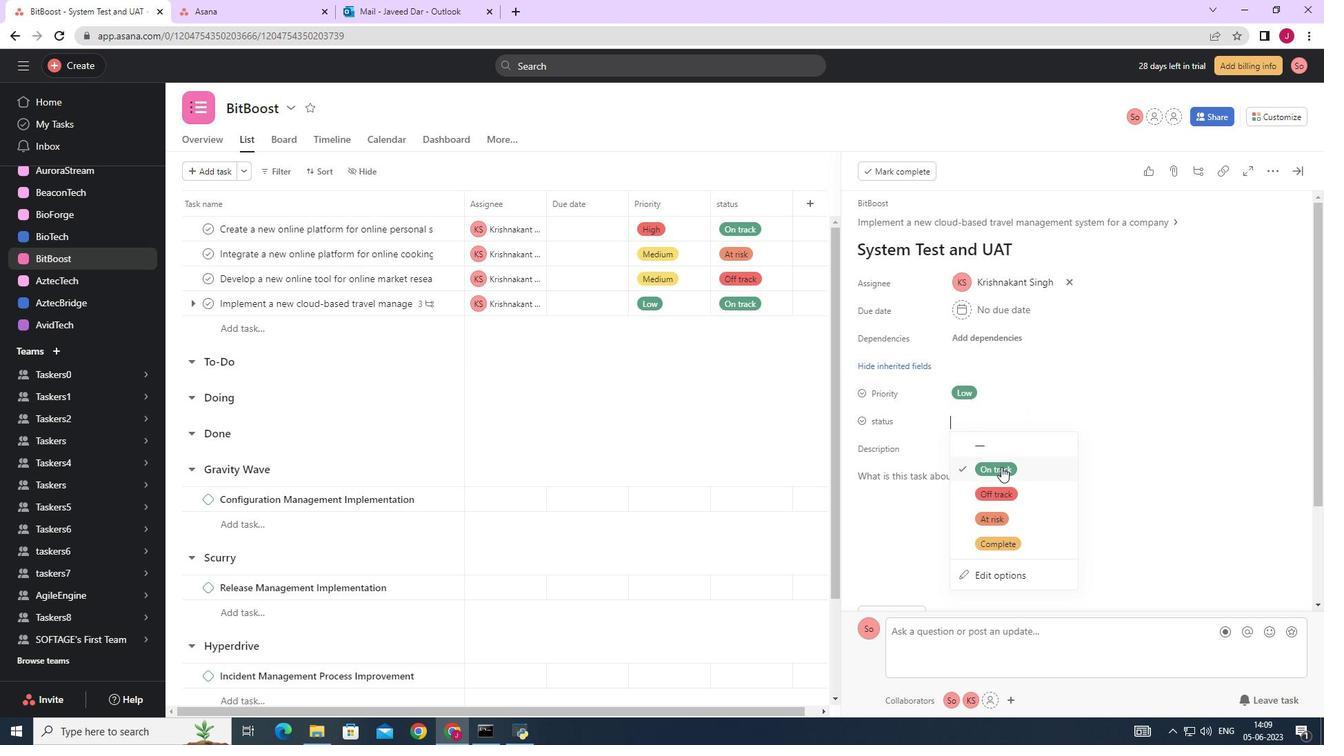
Action: Mouse pressed left at (1001, 471)
Screenshot: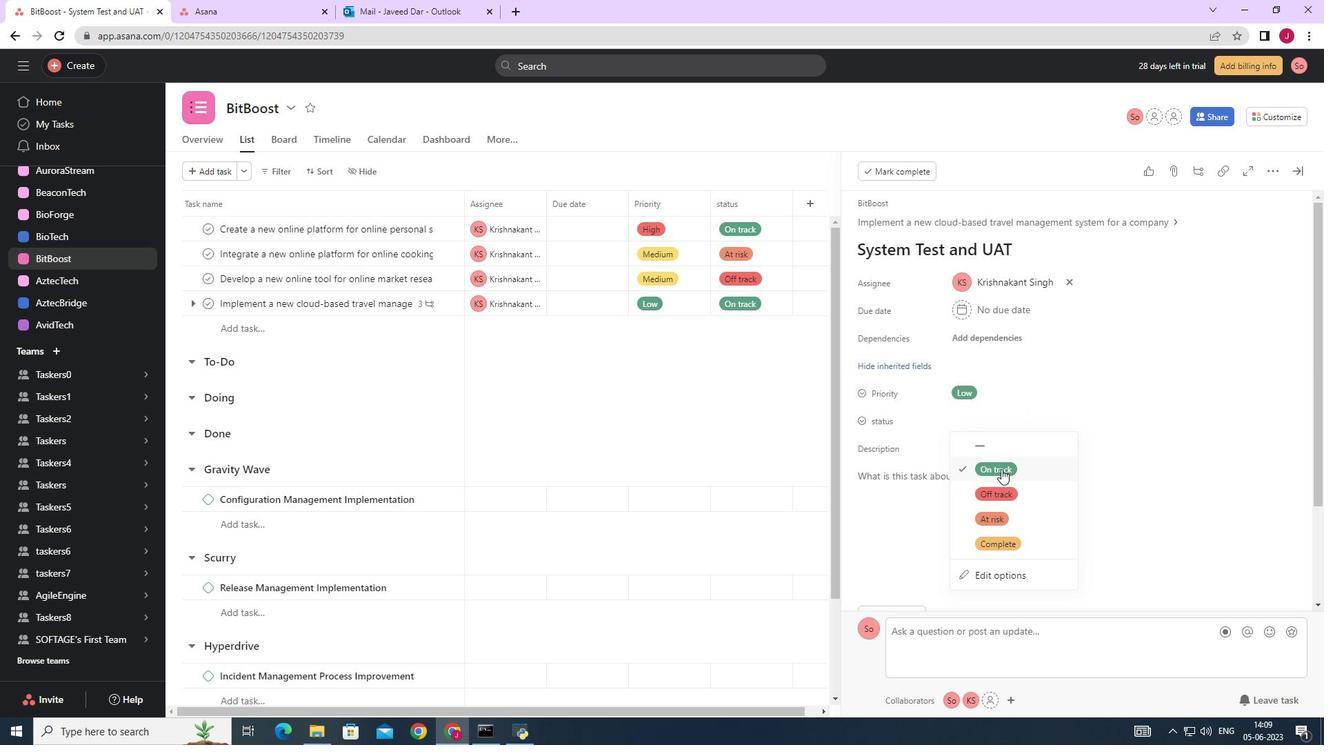 
Action: Mouse moved to (1297, 166)
Screenshot: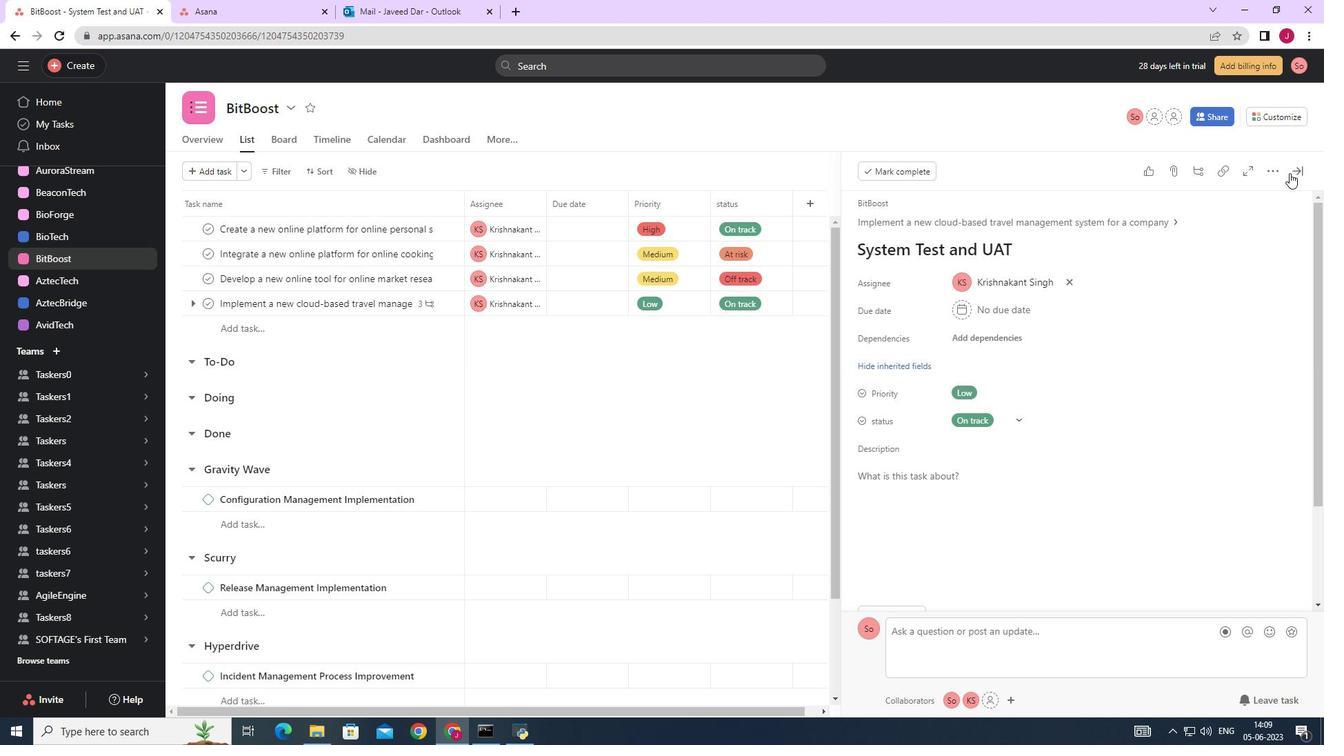 
Action: Mouse pressed left at (1297, 166)
Screenshot: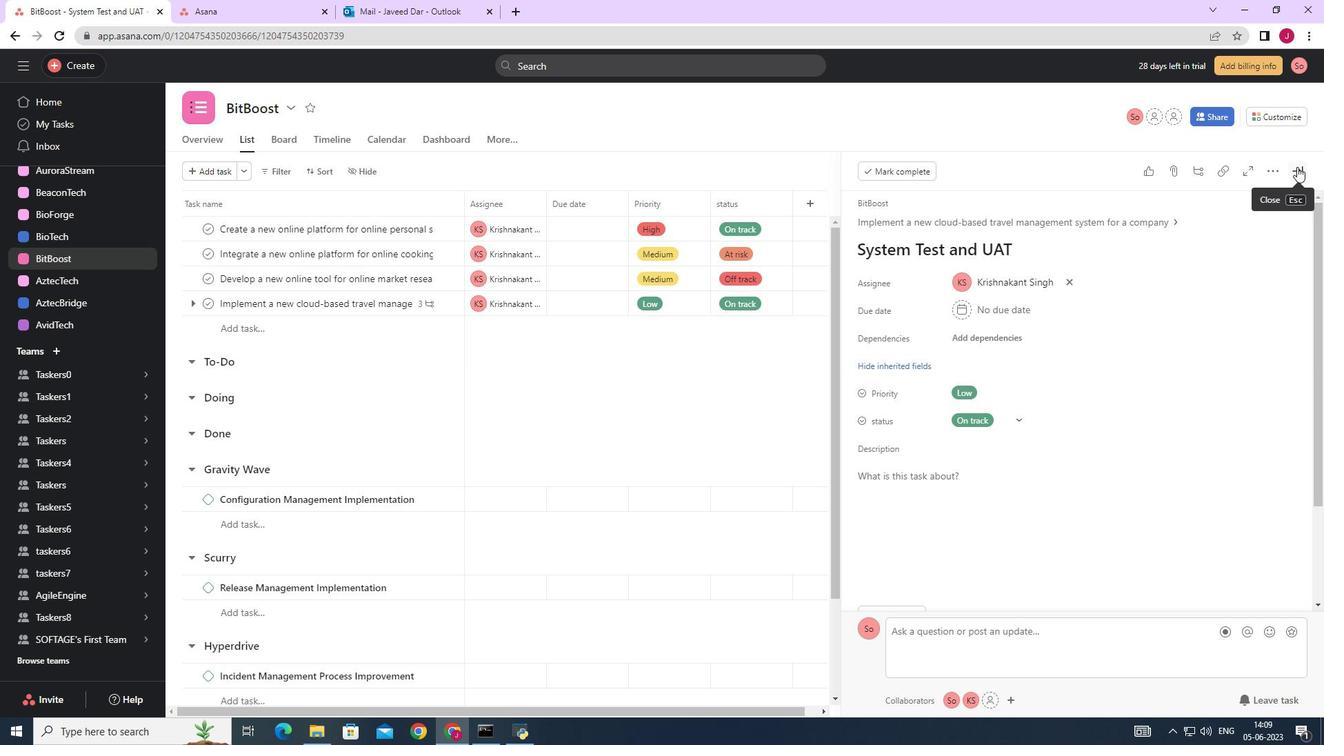 
Action: Mouse moved to (1277, 182)
Screenshot: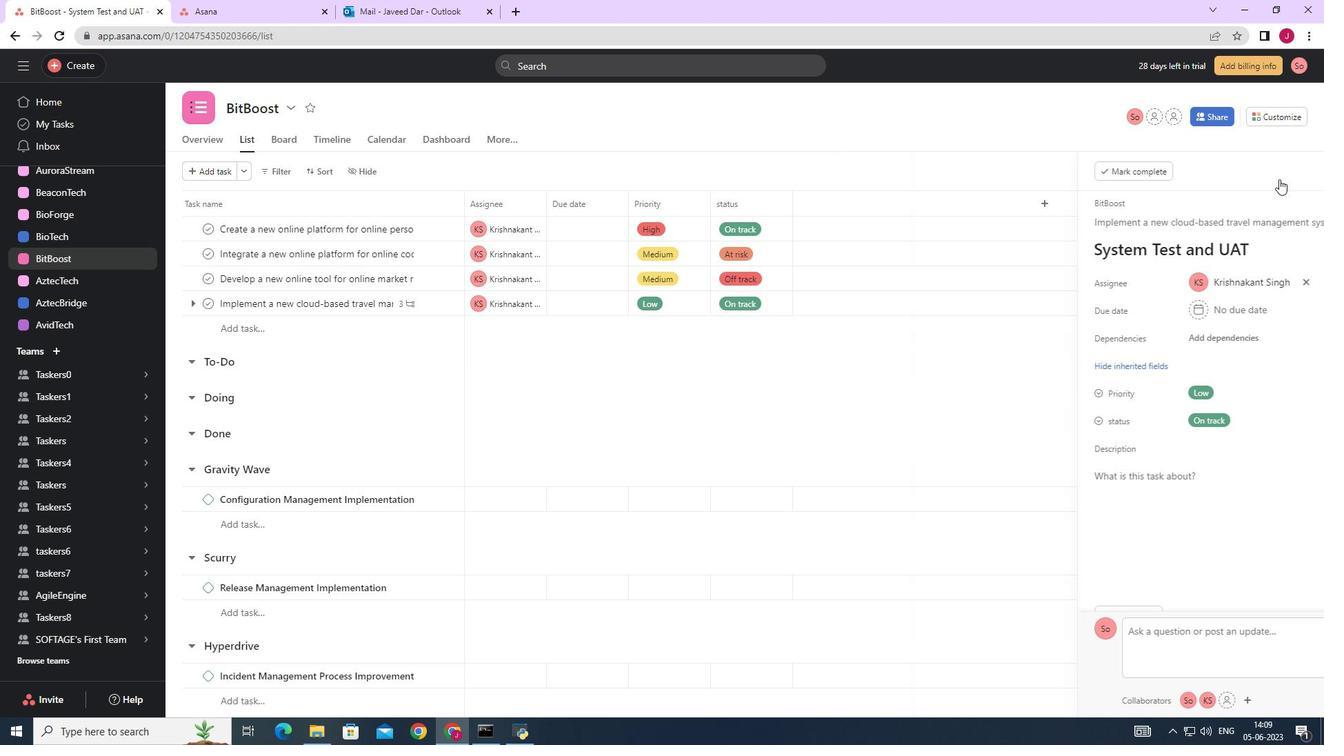 
